 Task: Reply to email with the signature Alexandra Wilson with the subject Reminder for a survey response from softage.10@softage.net with the message Can you please provide me with the summary of the meeting? with BCC to softage.7@softage.net with an attached document Project_plan.docx
Action: Mouse moved to (1036, 471)
Screenshot: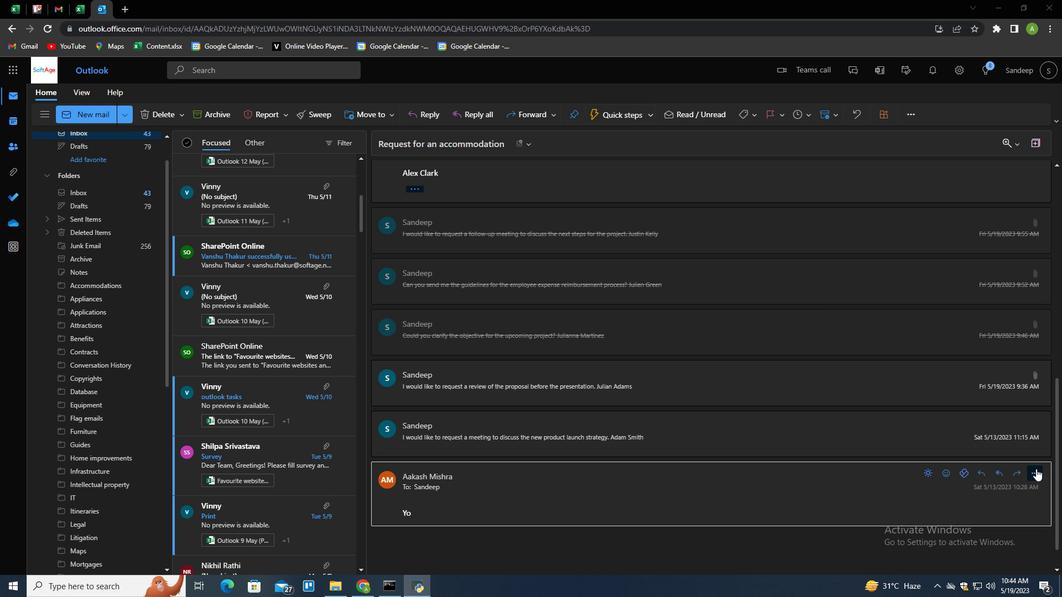 
Action: Mouse pressed left at (1036, 471)
Screenshot: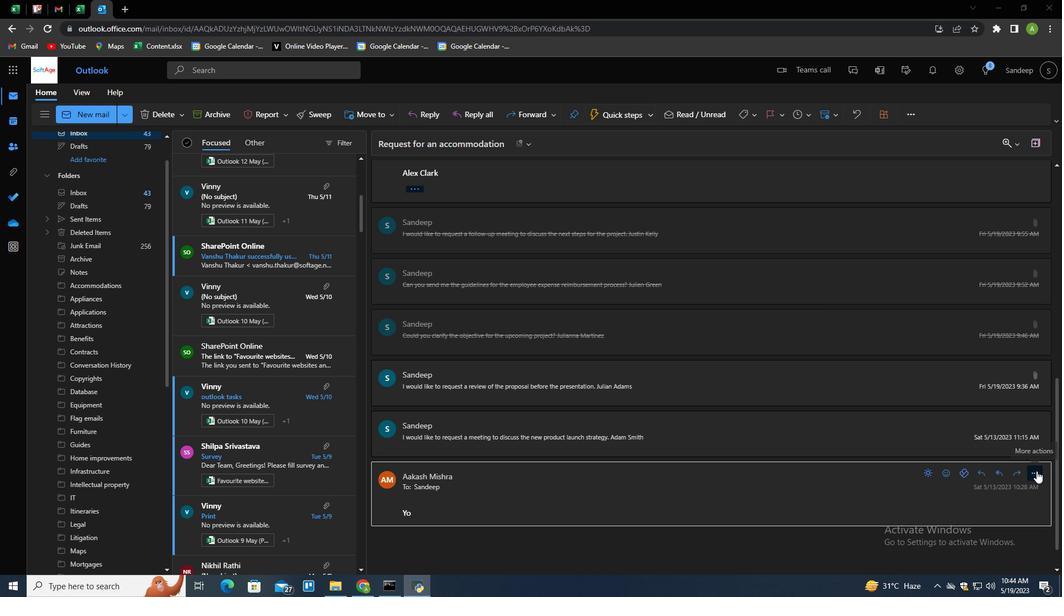 
Action: Mouse moved to (970, 130)
Screenshot: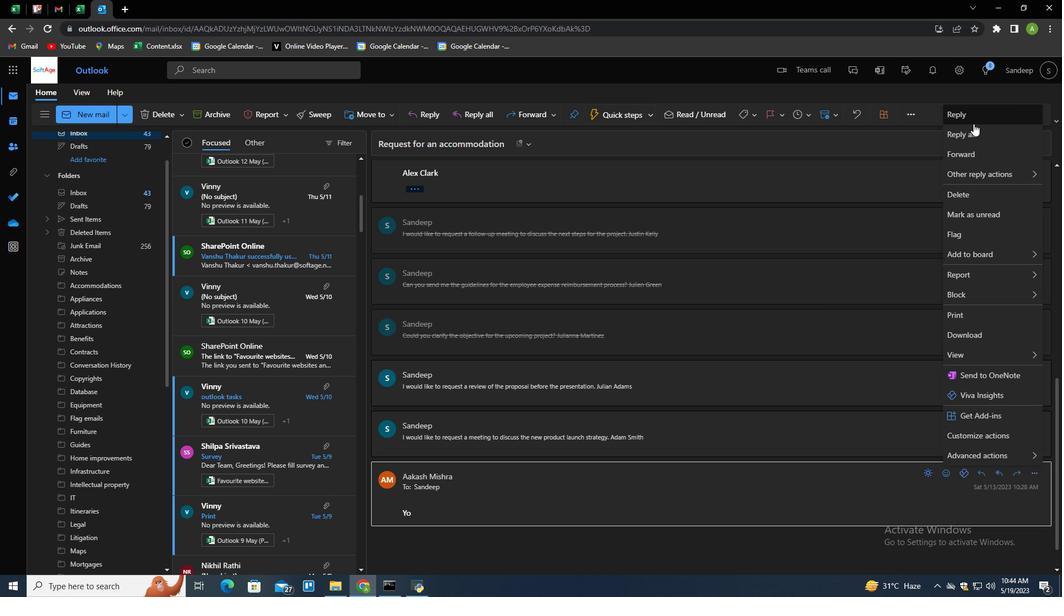 
Action: Mouse pressed left at (970, 130)
Screenshot: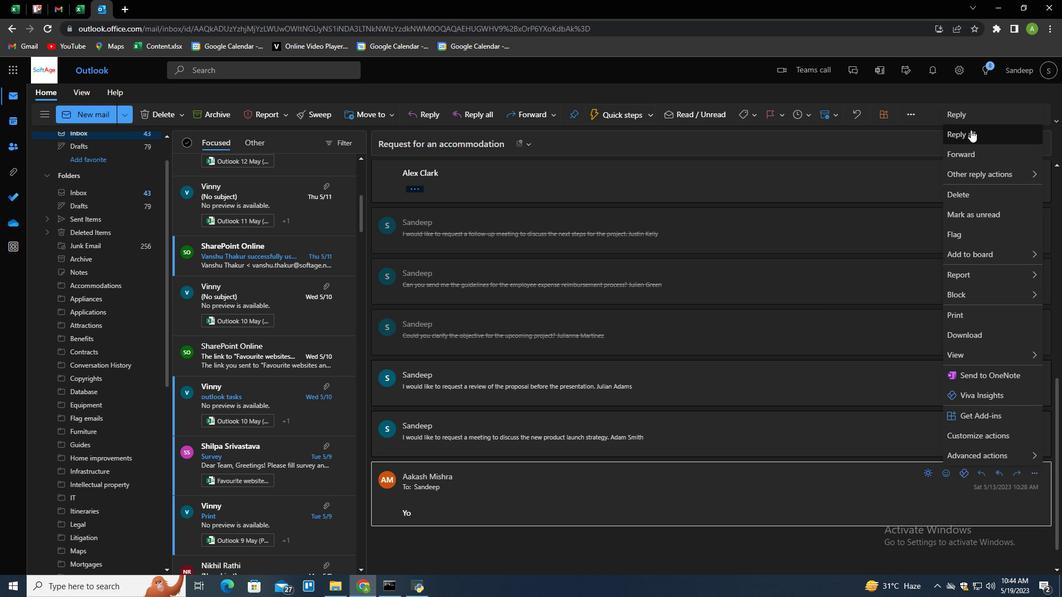 
Action: Mouse moved to (665, 385)
Screenshot: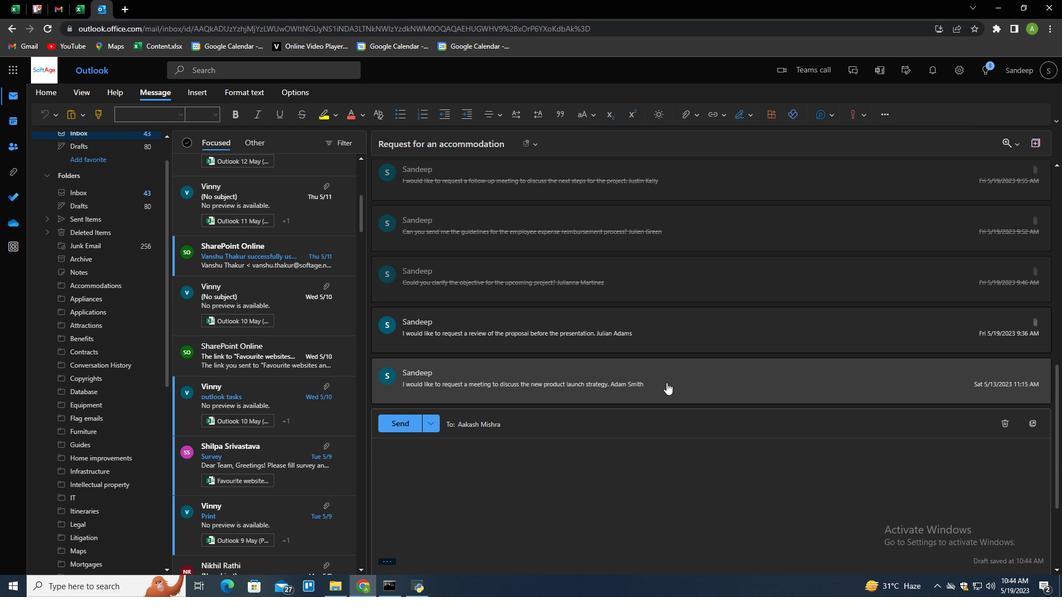 
Action: Mouse scrolled (665, 385) with delta (0, 0)
Screenshot: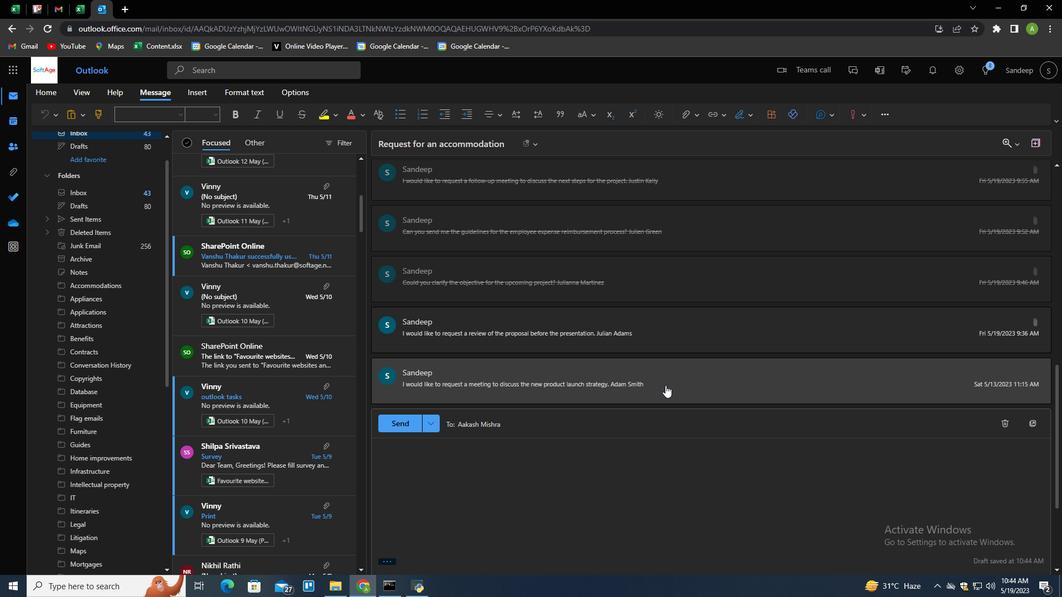 
Action: Mouse scrolled (665, 385) with delta (0, 0)
Screenshot: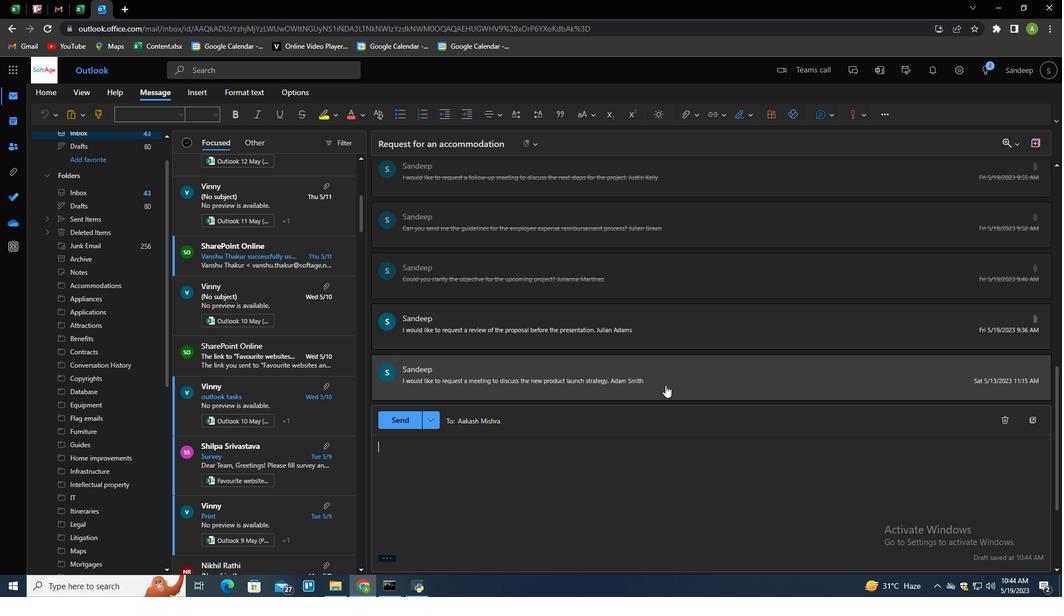 
Action: Mouse scrolled (665, 385) with delta (0, 0)
Screenshot: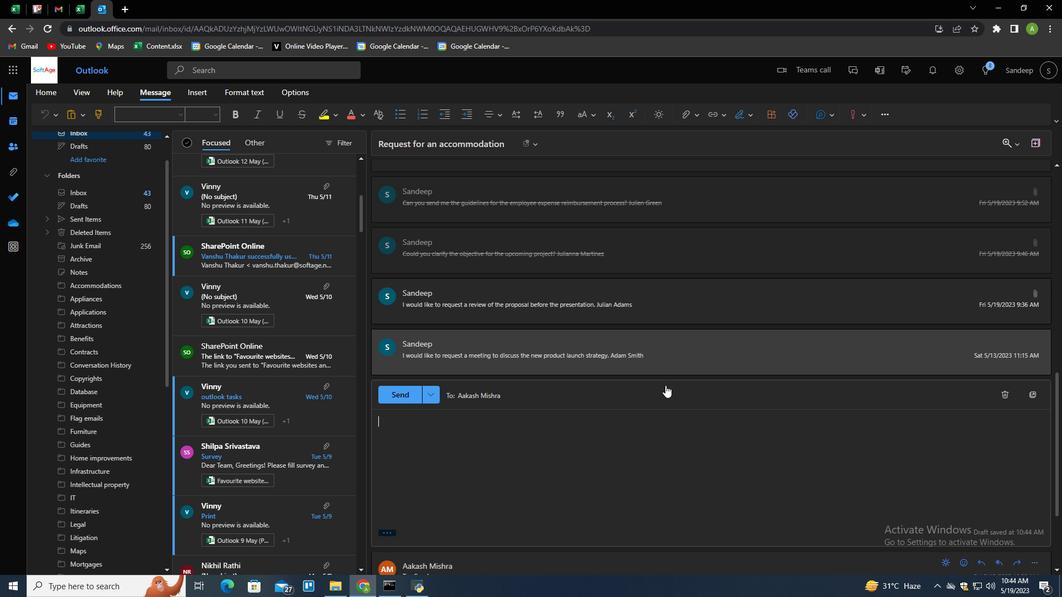 
Action: Mouse scrolled (665, 385) with delta (0, 0)
Screenshot: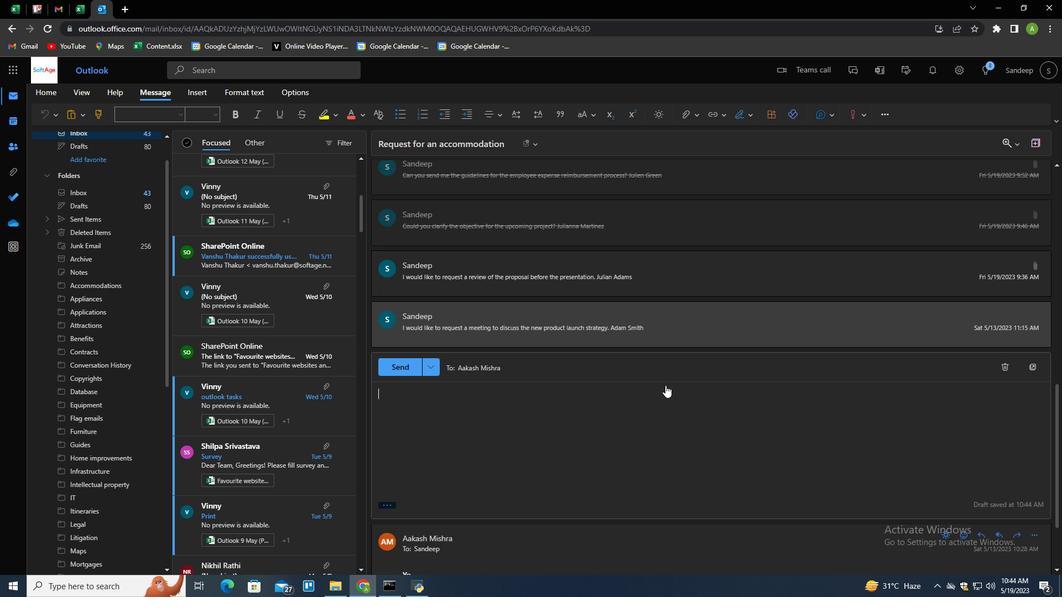 
Action: Mouse moved to (746, 112)
Screenshot: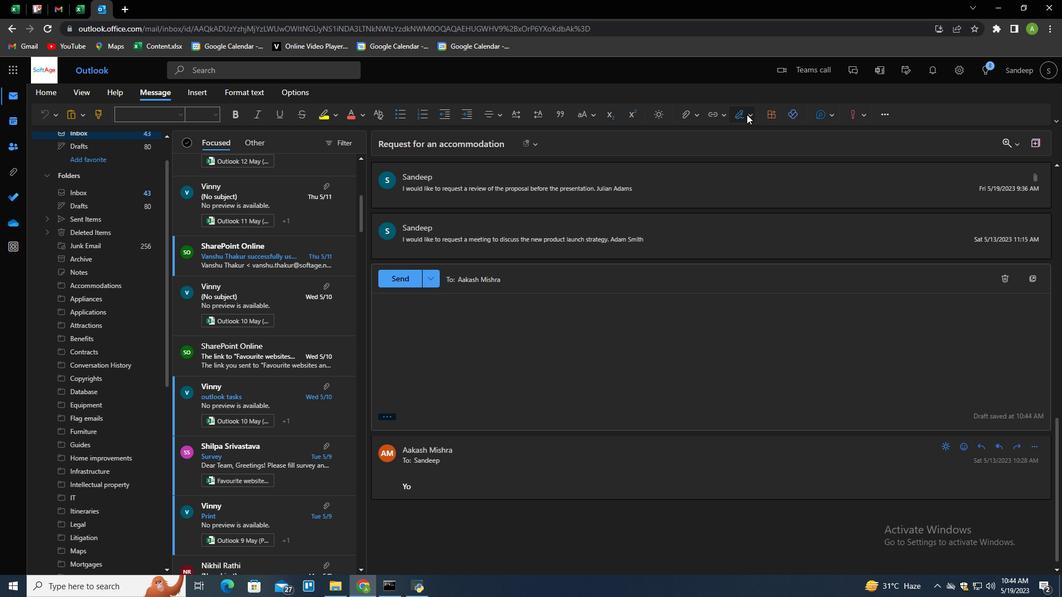 
Action: Mouse pressed left at (746, 112)
Screenshot: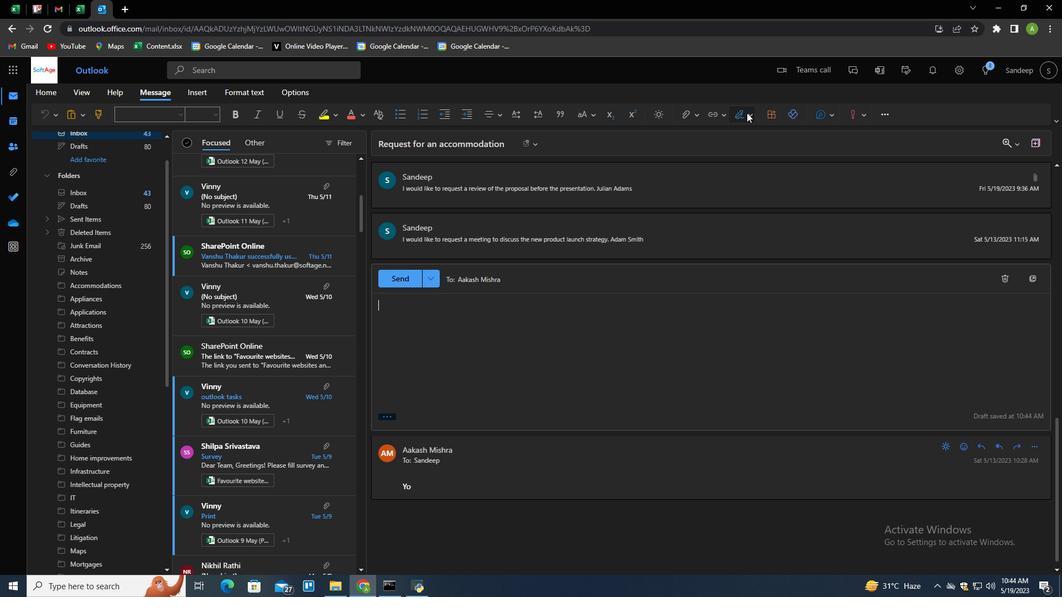 
Action: Mouse moved to (731, 156)
Screenshot: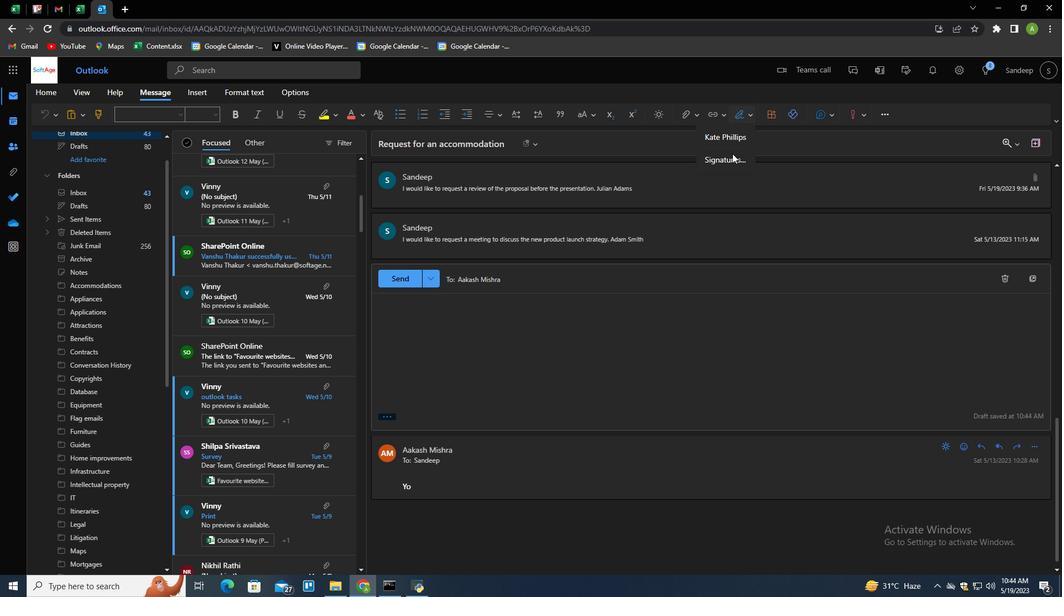 
Action: Mouse pressed left at (731, 156)
Screenshot: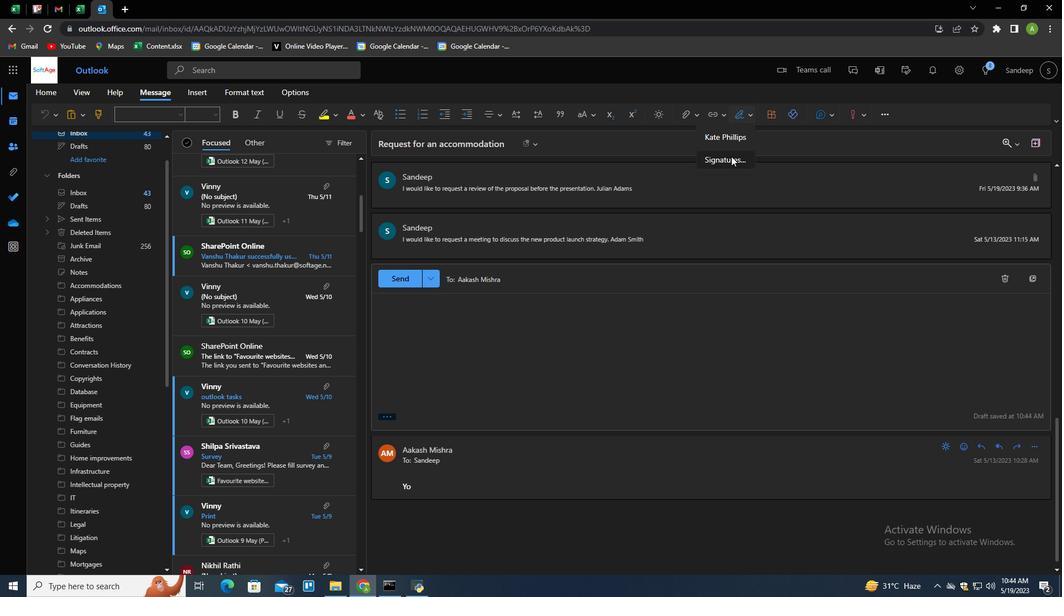 
Action: Mouse moved to (754, 201)
Screenshot: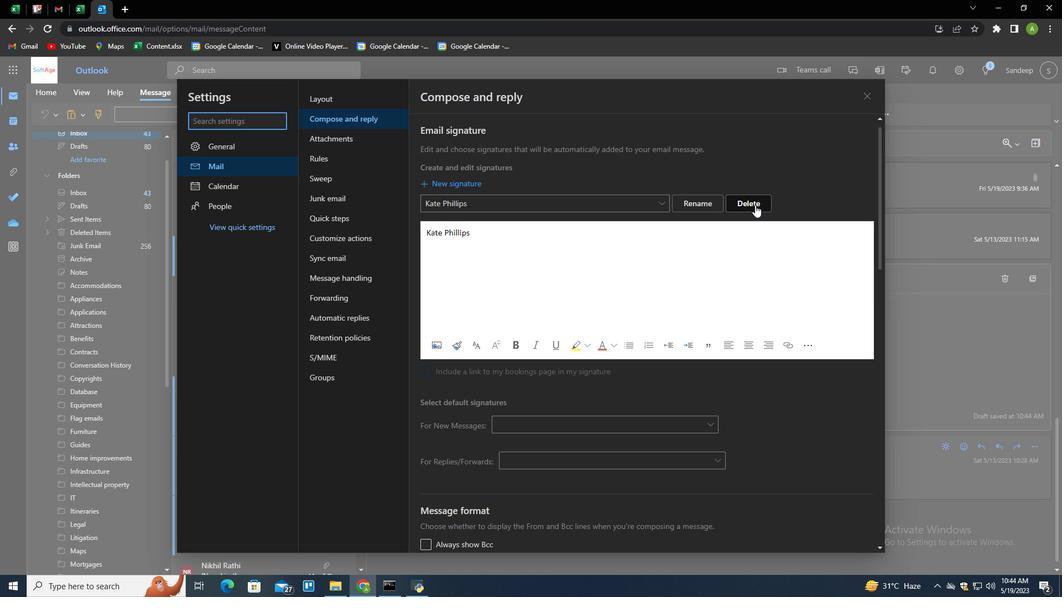 
Action: Mouse pressed left at (754, 201)
Screenshot: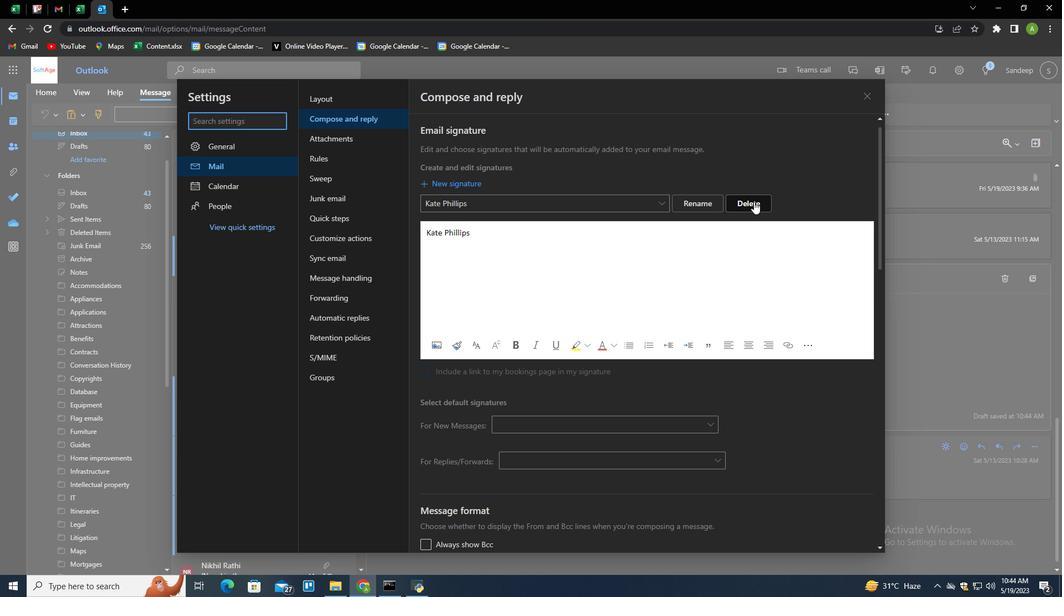 
Action: Mouse moved to (753, 201)
Screenshot: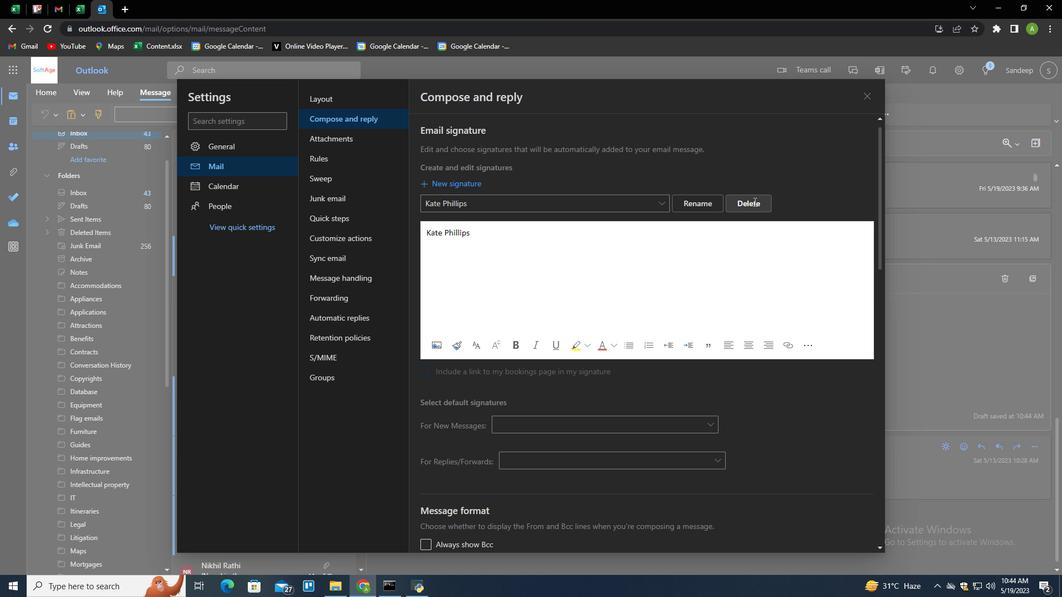 
Action: Mouse pressed left at (753, 201)
Screenshot: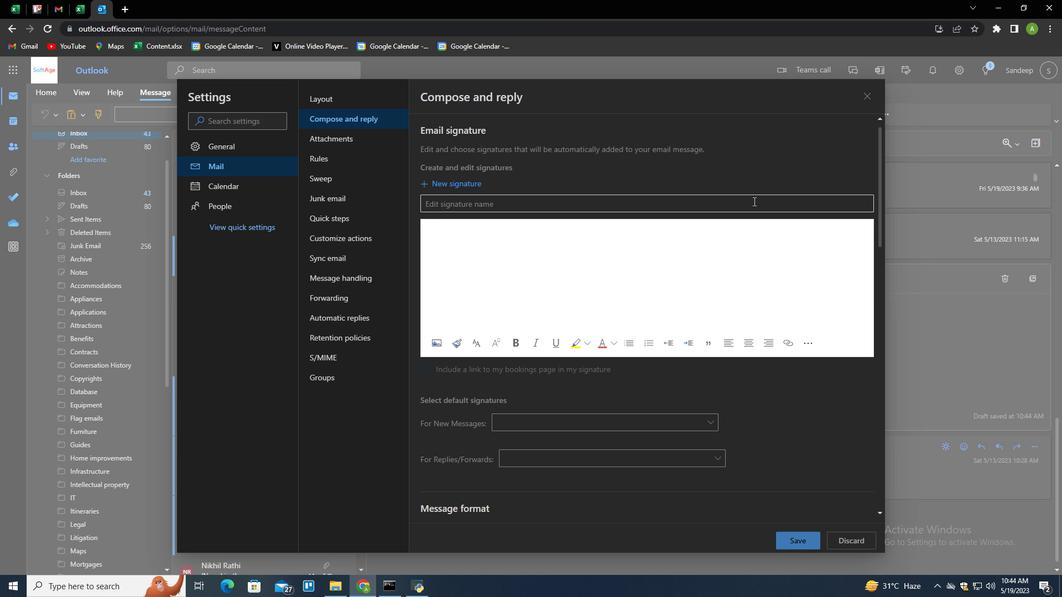 
Action: Mouse moved to (749, 203)
Screenshot: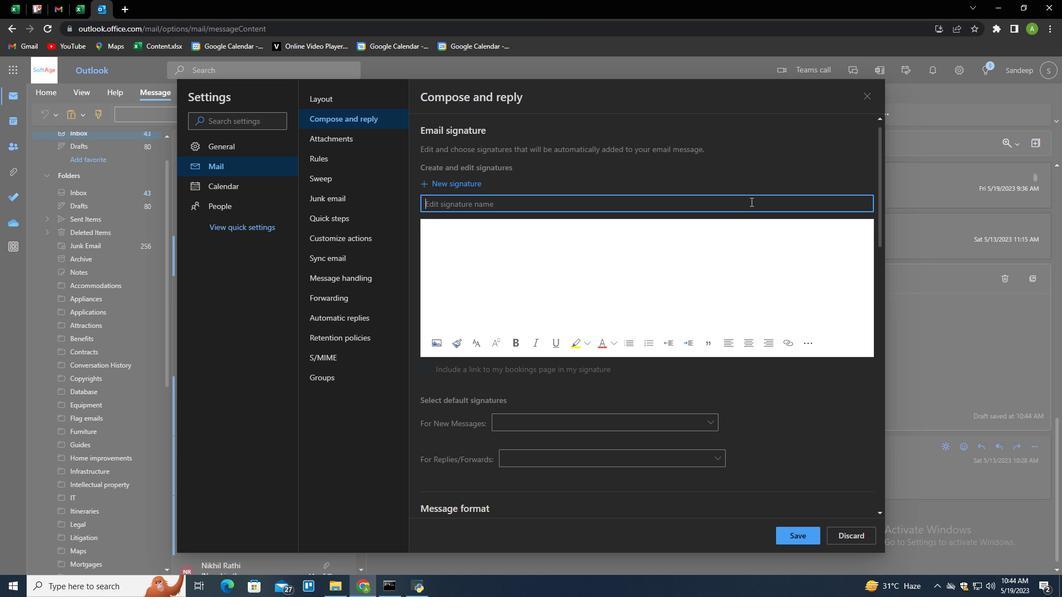 
Action: Key pressed <Key.shift><Key.caps_lock><Key.shift>a<Key.backspace><Key.shift><Key.caps_lock><Key.shift>Alexandra<Key.space><Key.shift>Wilson<Key.tab><Key.shift>Alexandre<Key.backspace>a<Key.space><Key.shift>Wilson
Screenshot: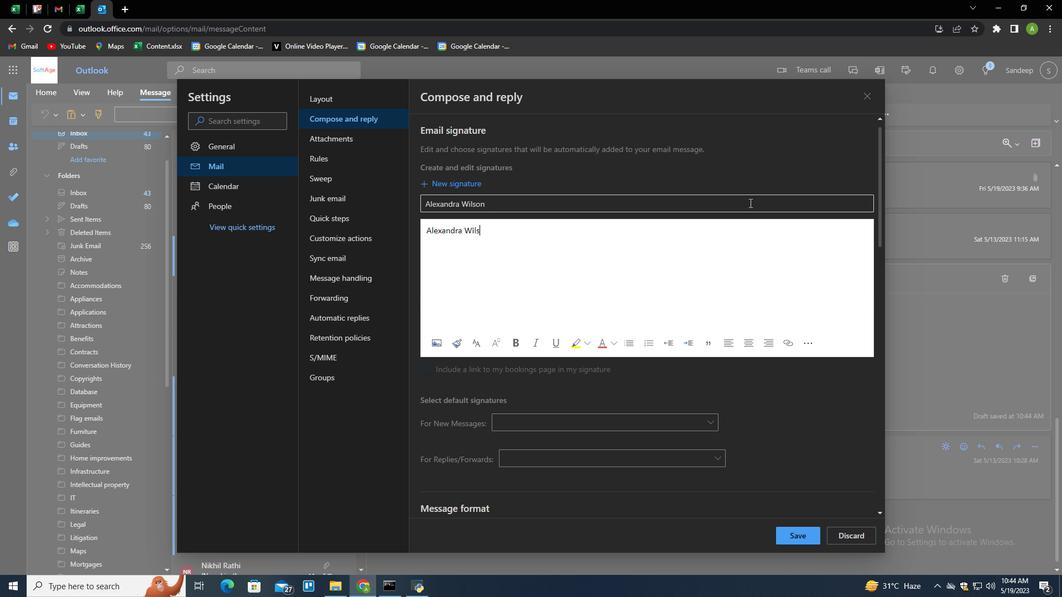 
Action: Mouse moved to (790, 527)
Screenshot: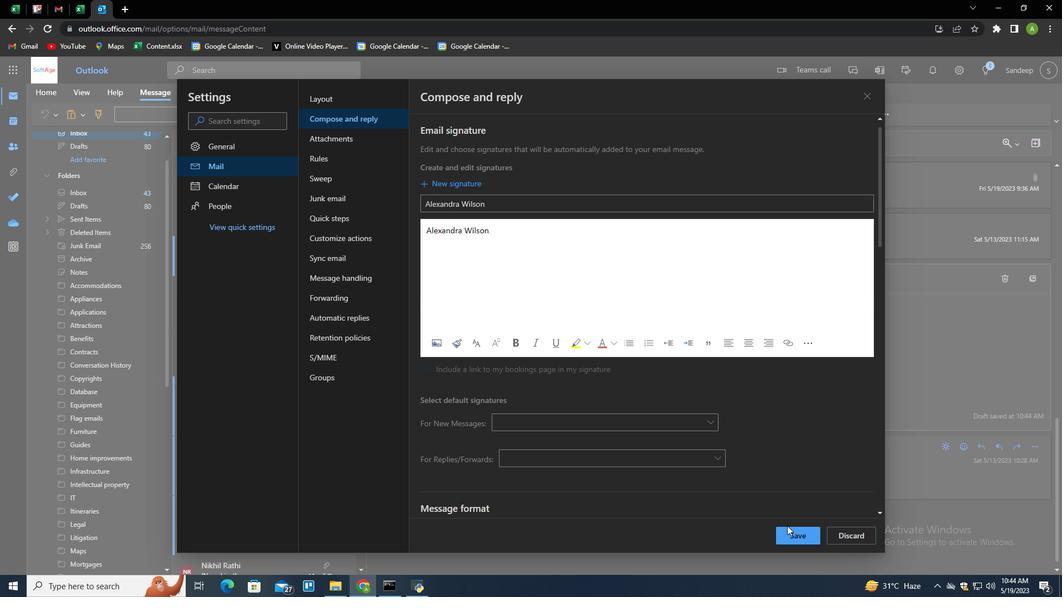 
Action: Mouse pressed left at (790, 527)
Screenshot: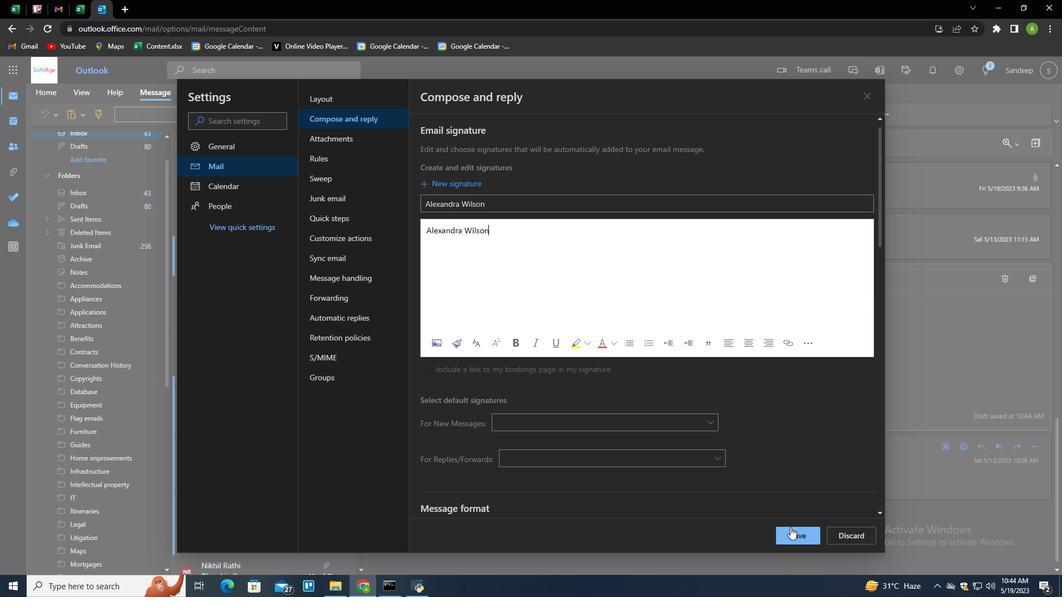 
Action: Mouse moved to (994, 295)
Screenshot: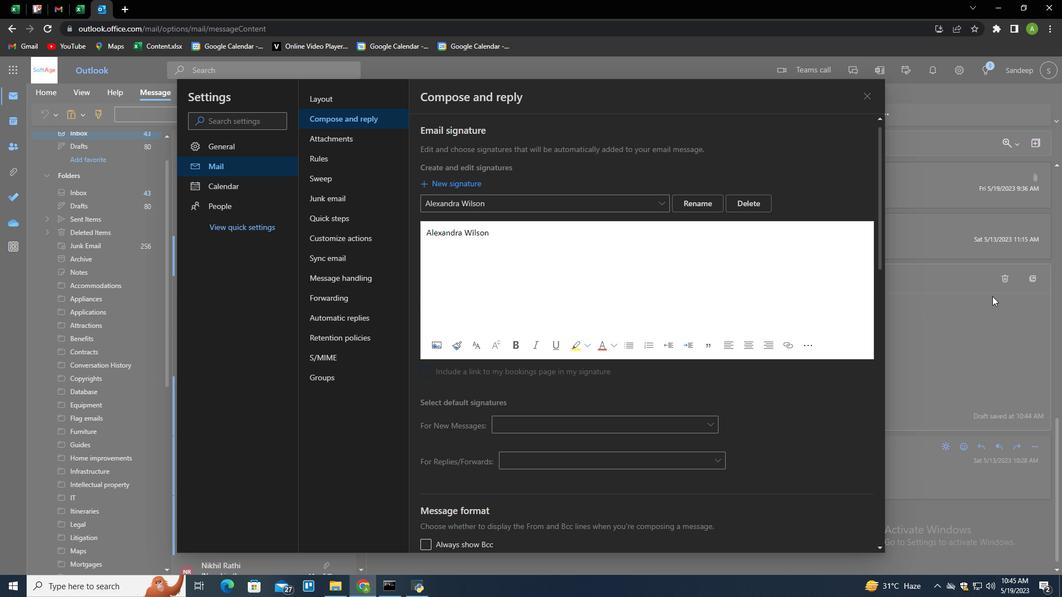 
Action: Mouse pressed left at (994, 295)
Screenshot: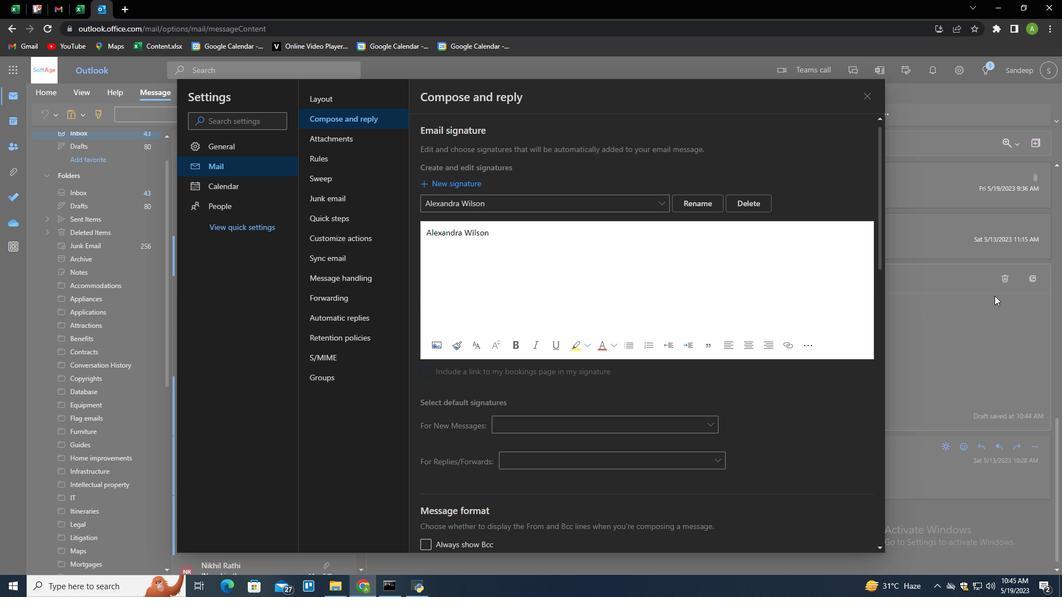 
Action: Mouse moved to (388, 416)
Screenshot: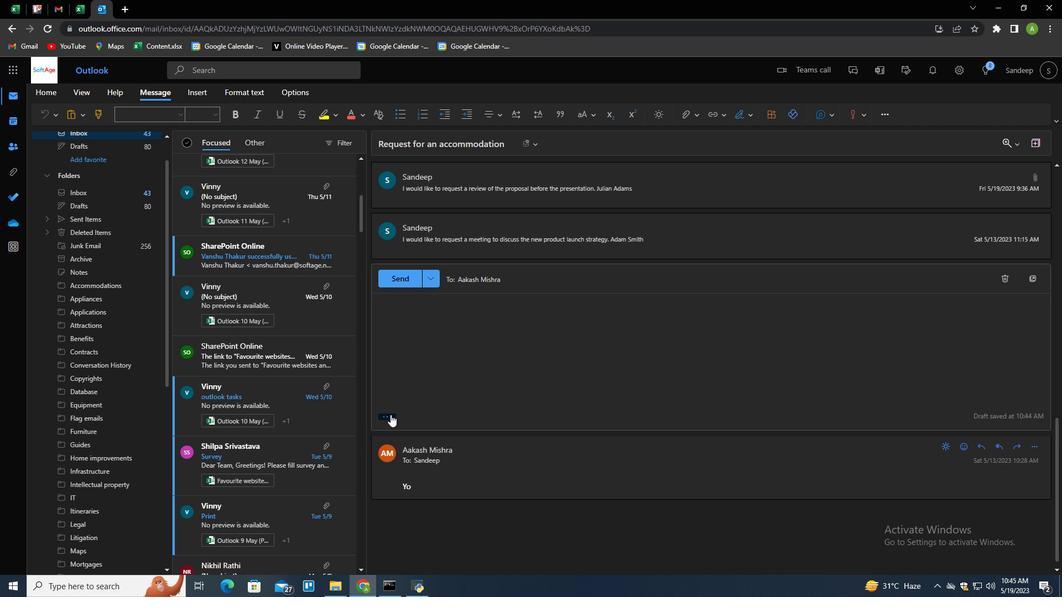
Action: Mouse pressed left at (388, 416)
Screenshot: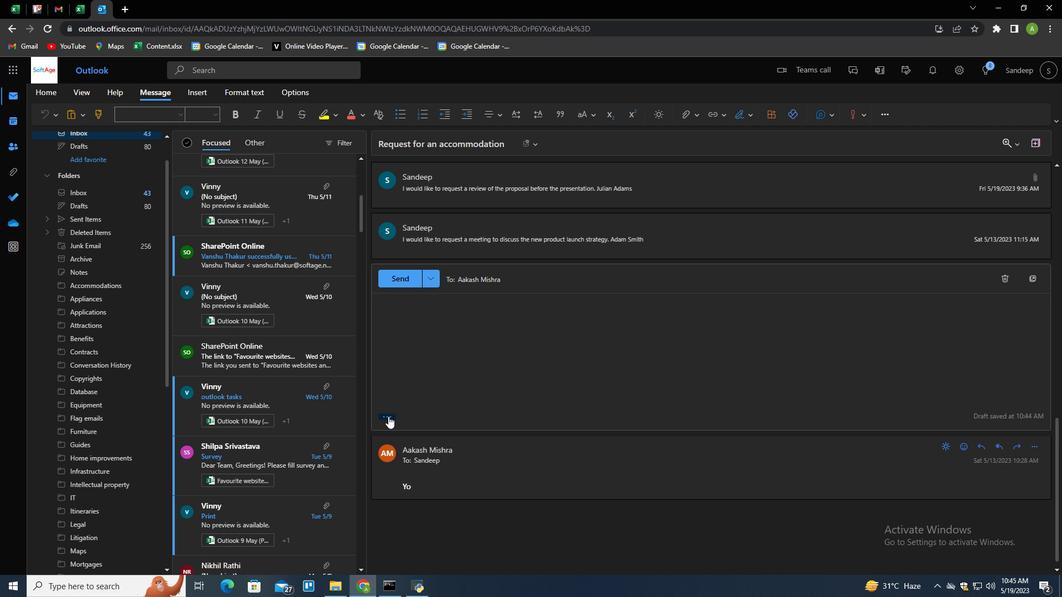
Action: Mouse moved to (745, 117)
Screenshot: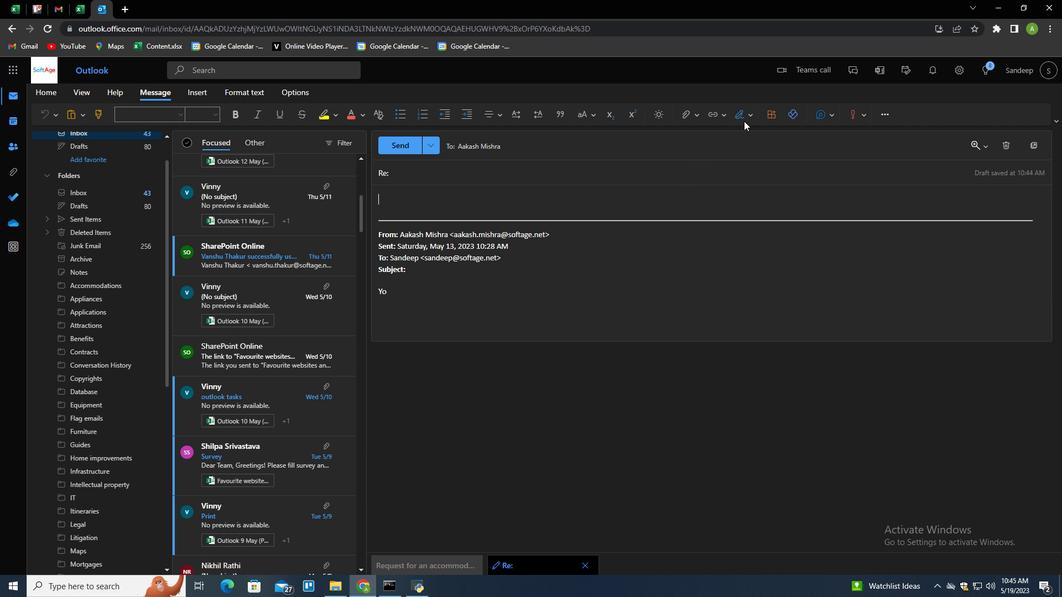 
Action: Mouse pressed left at (745, 117)
Screenshot: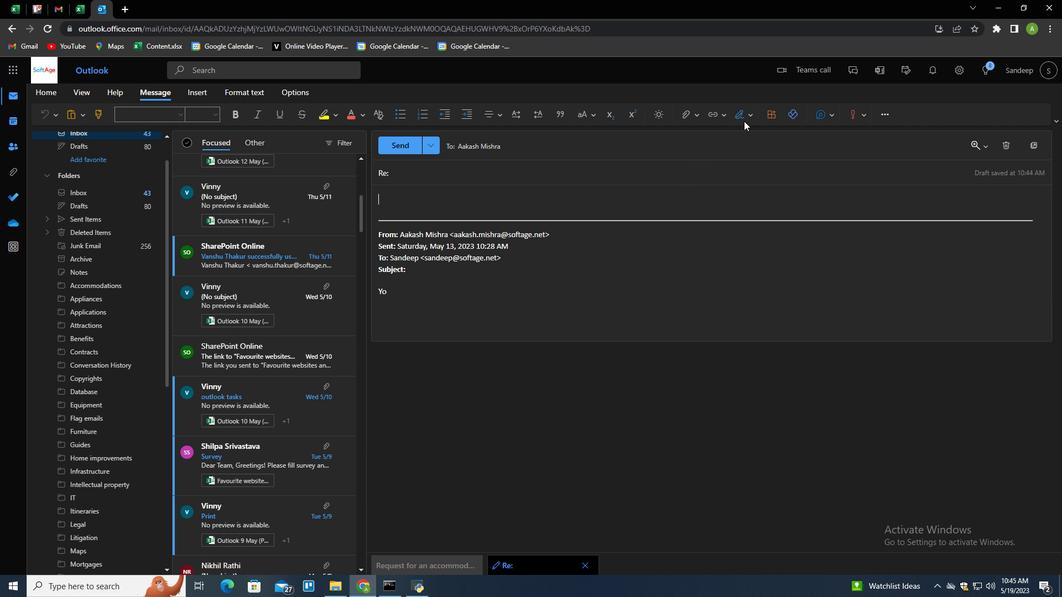 
Action: Mouse moved to (733, 136)
Screenshot: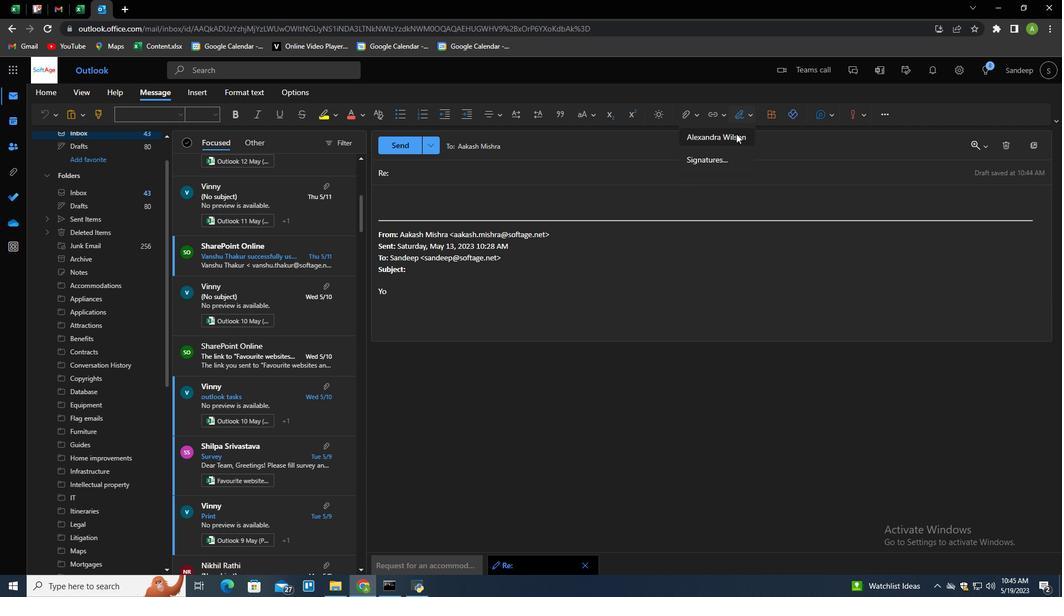 
Action: Mouse pressed left at (733, 136)
Screenshot: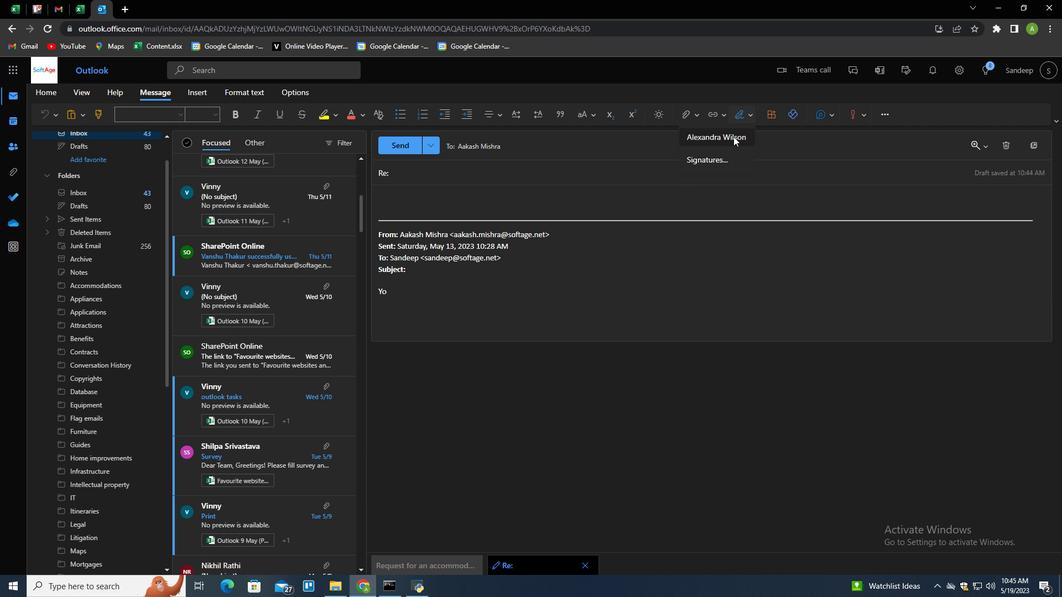 
Action: Mouse moved to (501, 201)
Screenshot: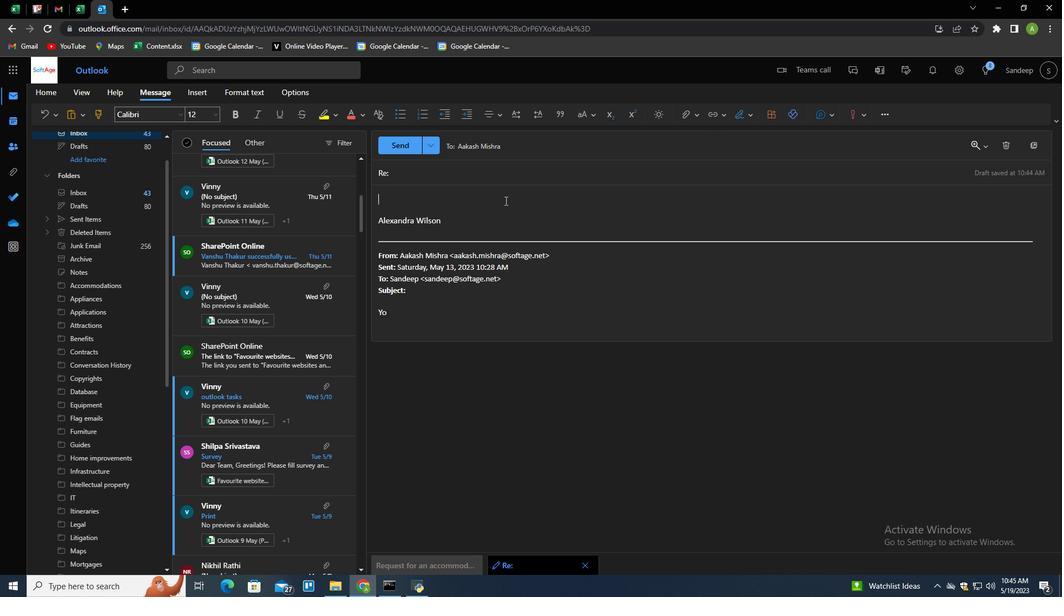 
Action: Mouse scrolled (501, 202) with delta (0, 0)
Screenshot: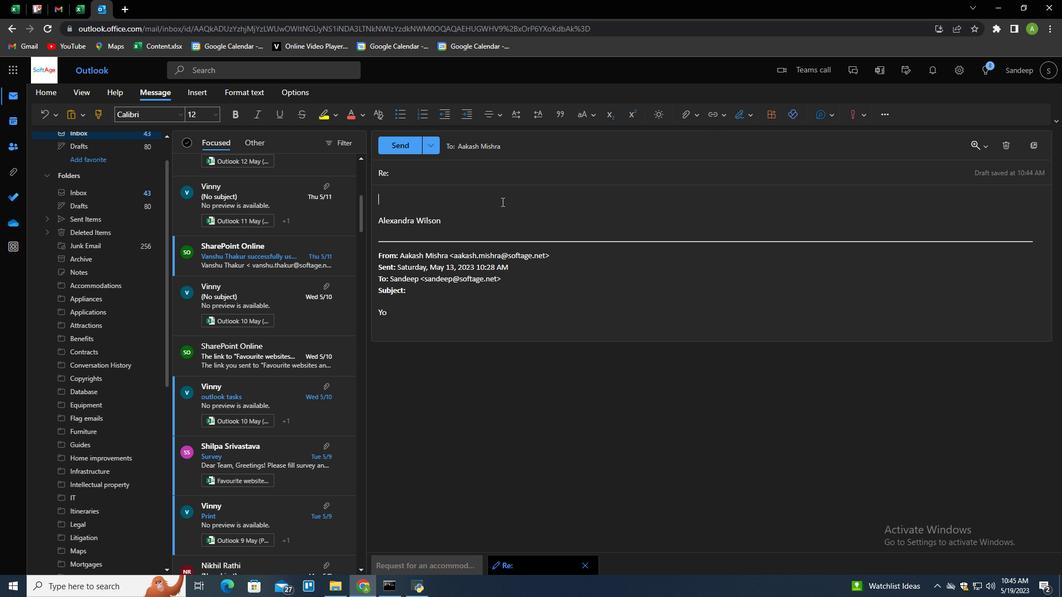 
Action: Mouse scrolled (501, 202) with delta (0, 0)
Screenshot: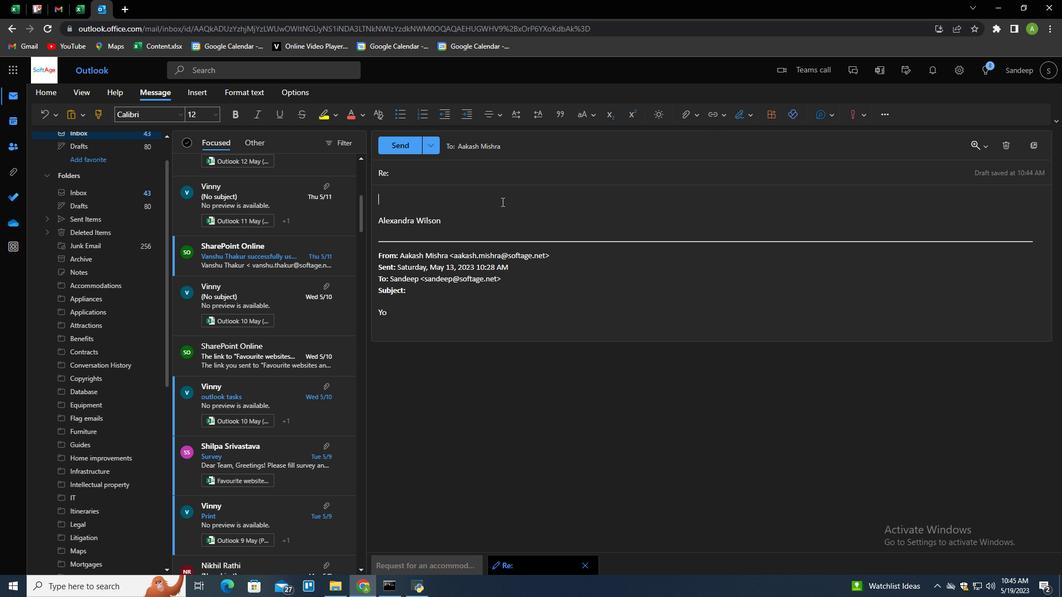 
Action: Mouse moved to (429, 176)
Screenshot: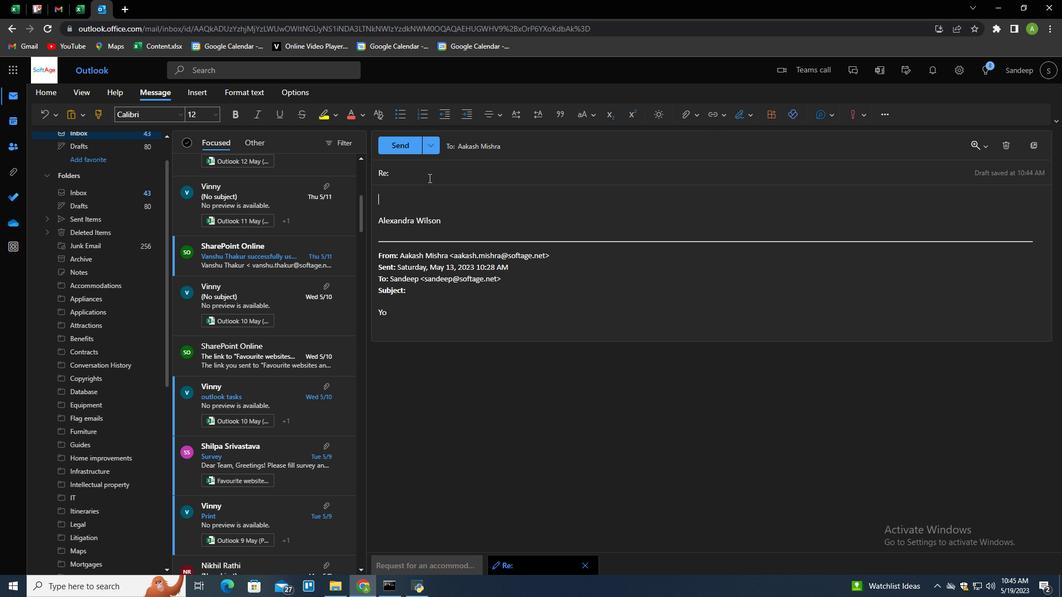 
Action: Mouse pressed left at (429, 176)
Screenshot: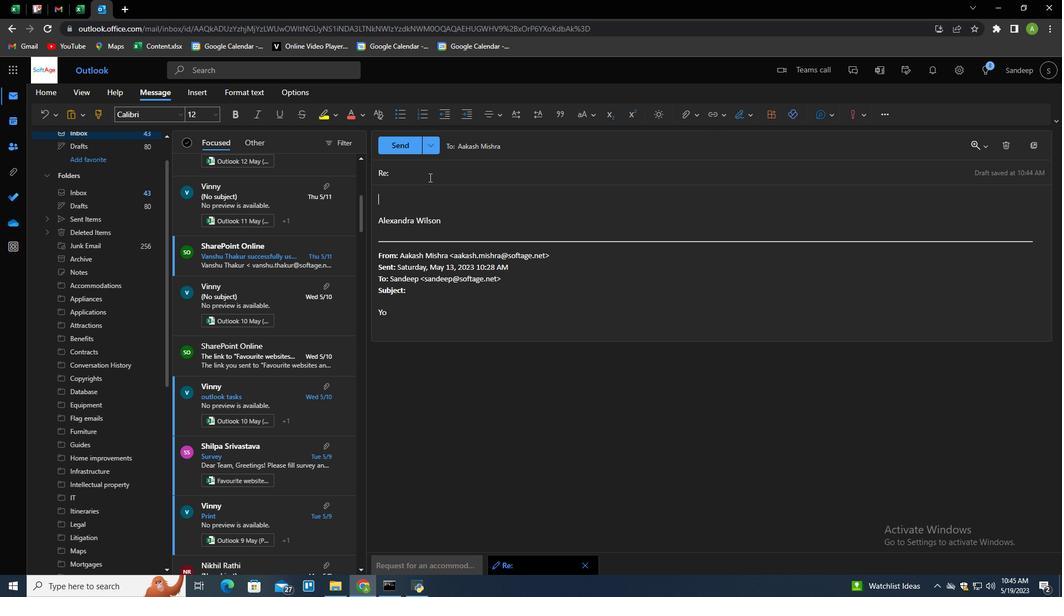 
Action: Key pressed <Key.shift>Reminder<Key.space>for<Key.space>a<Key.space>sr<Key.backspace>urvey<Key.space>response<Key.space><Key.tab><Key.shift>Can<Key.space>you<Key.space>l<Key.backspace>please<Key.space>peovid<Key.backspace><Key.backspace><Key.backspace><Key.backspace><Key.backspace>rovide<Key.space>me<Key.space>with<Key.space>the<Key.space>summary<Key.space>of<Key.space>the<Key.space>meeting<Key.shift>?
Screenshot: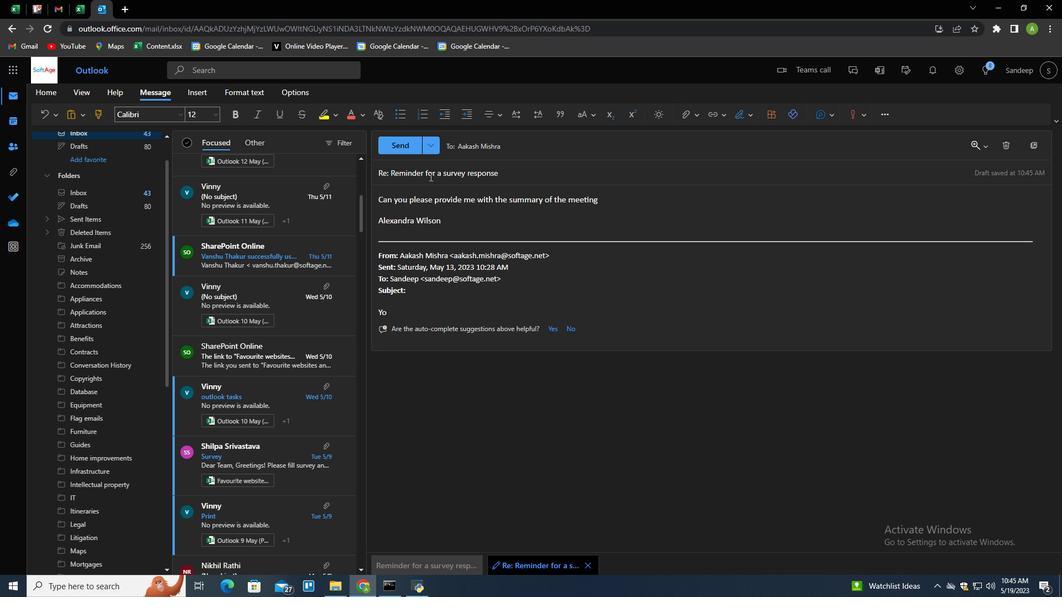 
Action: Mouse moved to (515, 142)
Screenshot: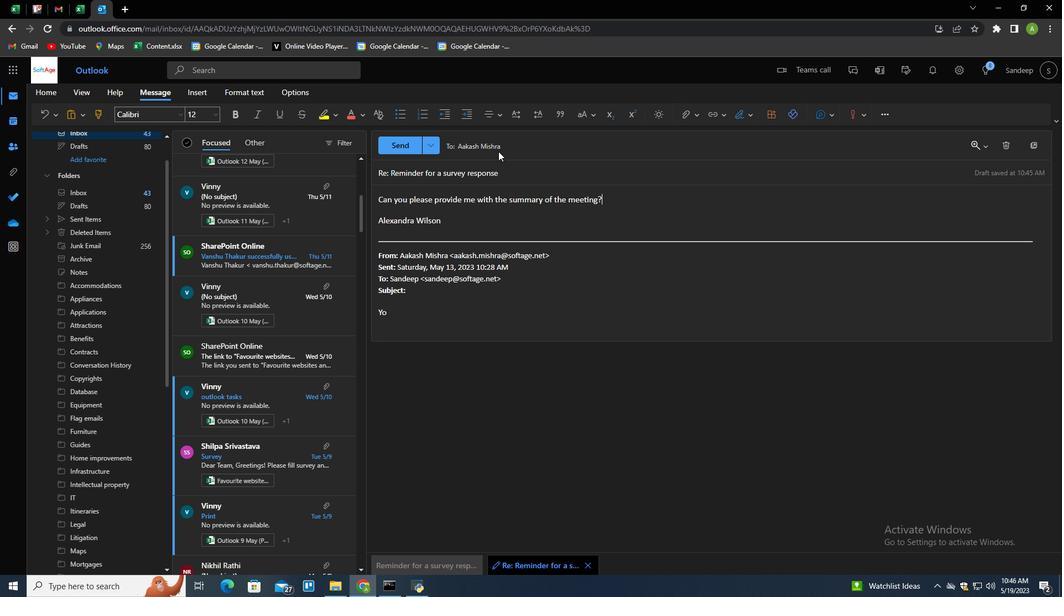 
Action: Mouse pressed left at (515, 142)
Screenshot: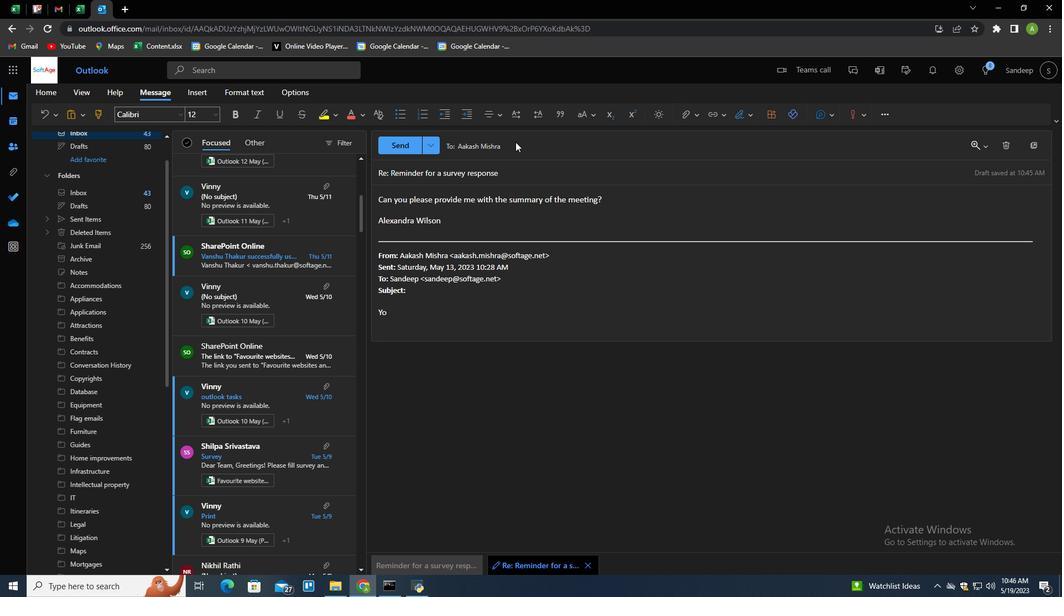 
Action: Mouse moved to (1028, 174)
Screenshot: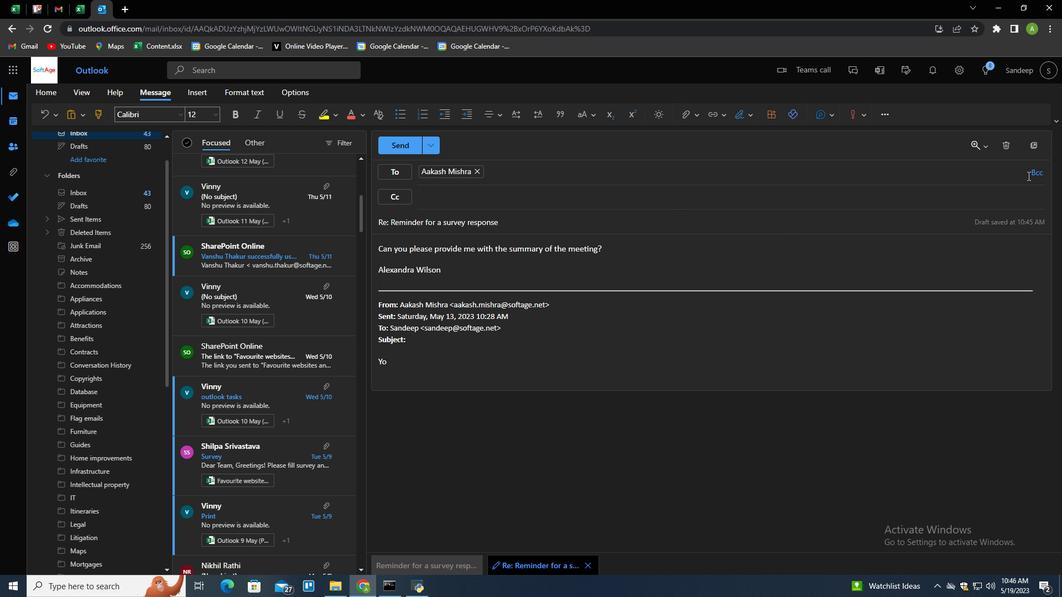 
Action: Mouse pressed left at (1028, 174)
Screenshot: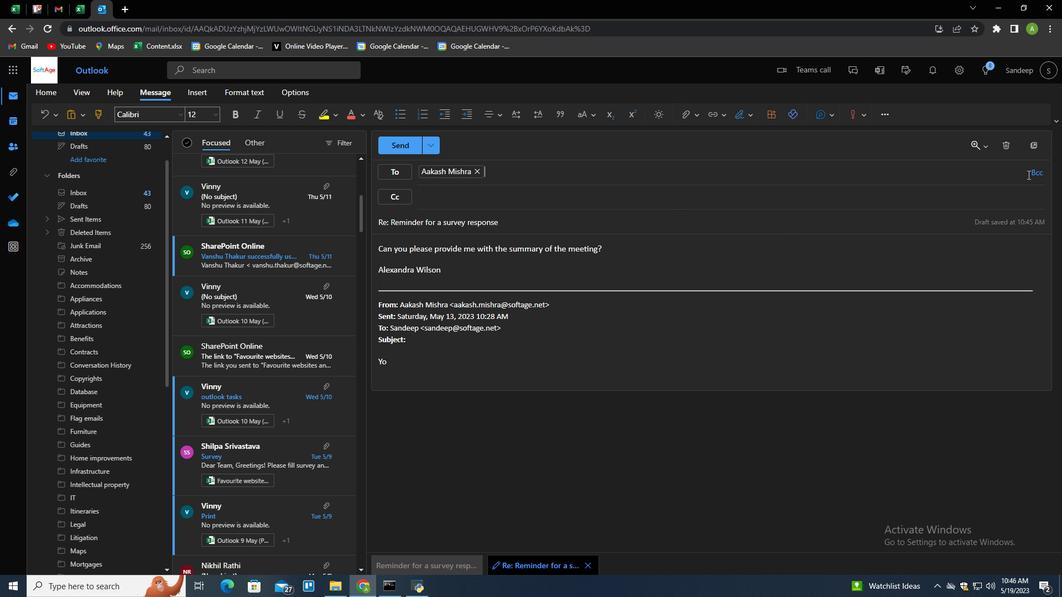 
Action: Mouse moved to (1022, 202)
Screenshot: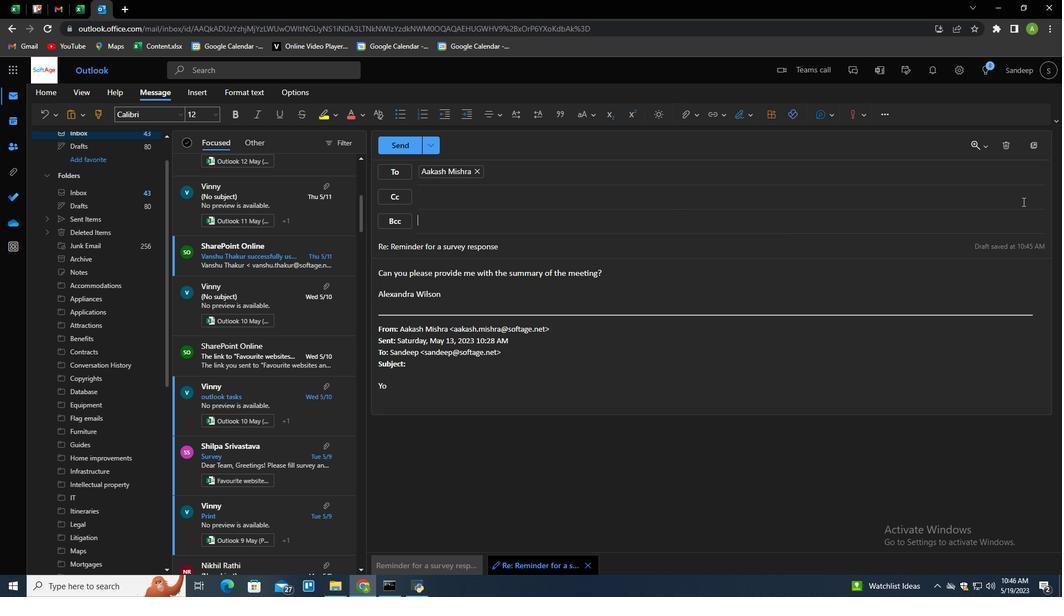 
Action: Mouse pressed left at (1022, 202)
Screenshot: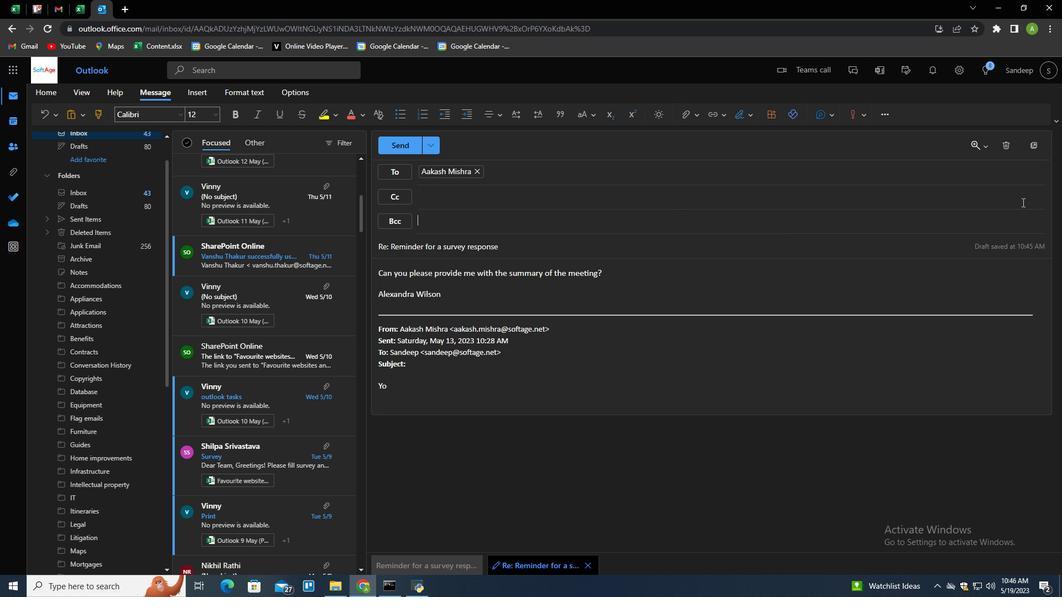 
Action: Mouse moved to (1021, 218)
Screenshot: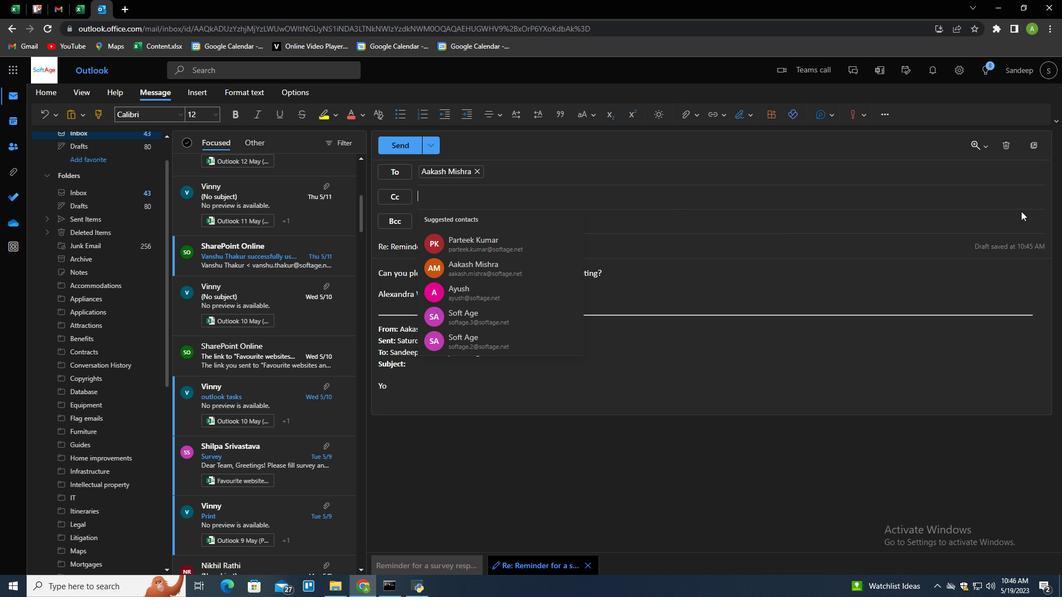 
Action: Mouse pressed left at (1021, 218)
Screenshot: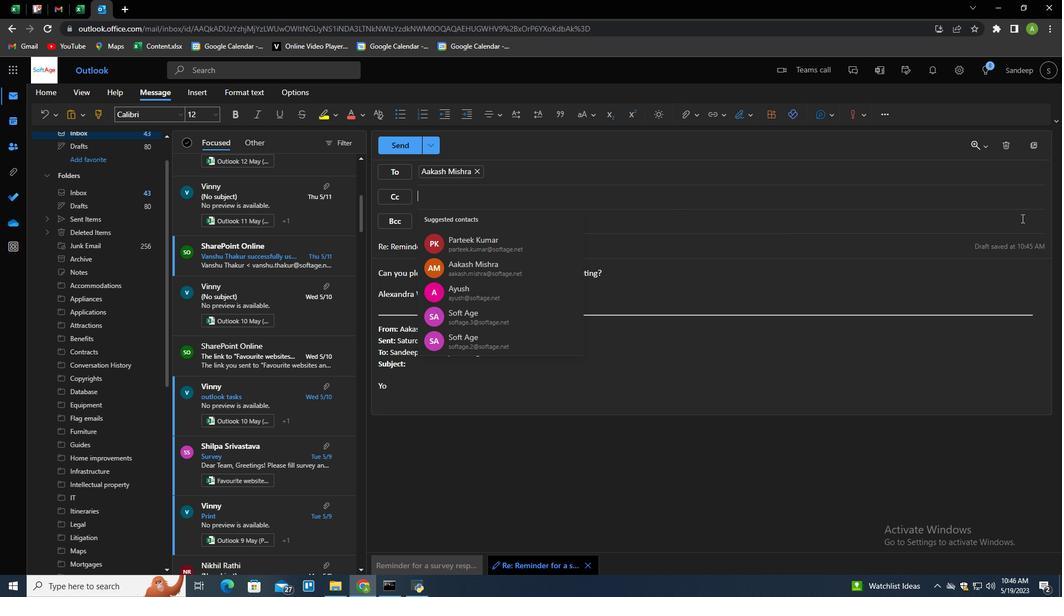 
Action: Key pressed softage.7<Key.shift>@softage.net<Key.enter>
Screenshot: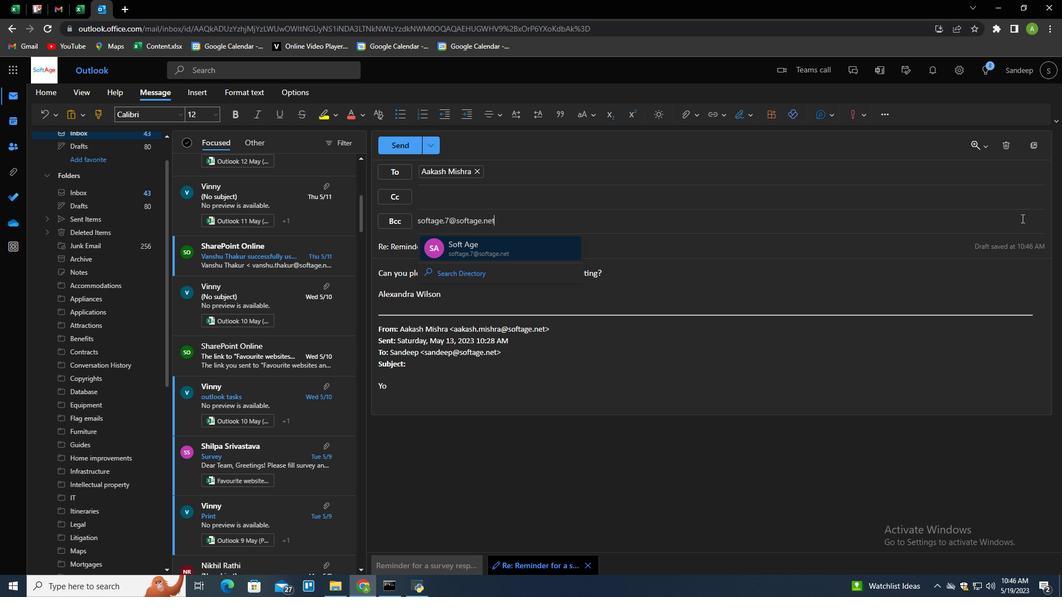 
Action: Mouse moved to (695, 117)
Screenshot: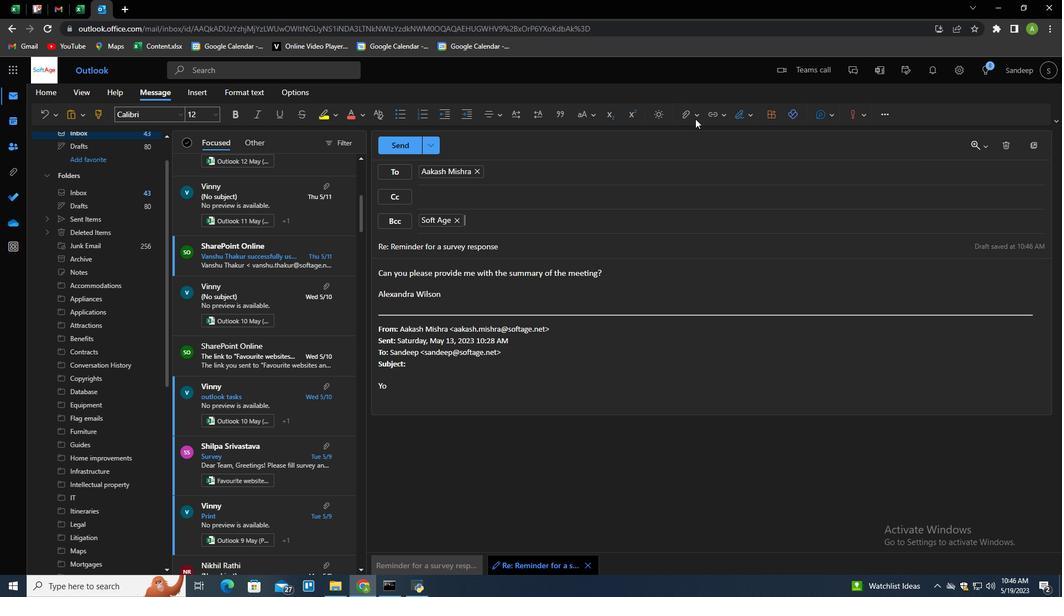 
Action: Mouse pressed left at (695, 117)
Screenshot: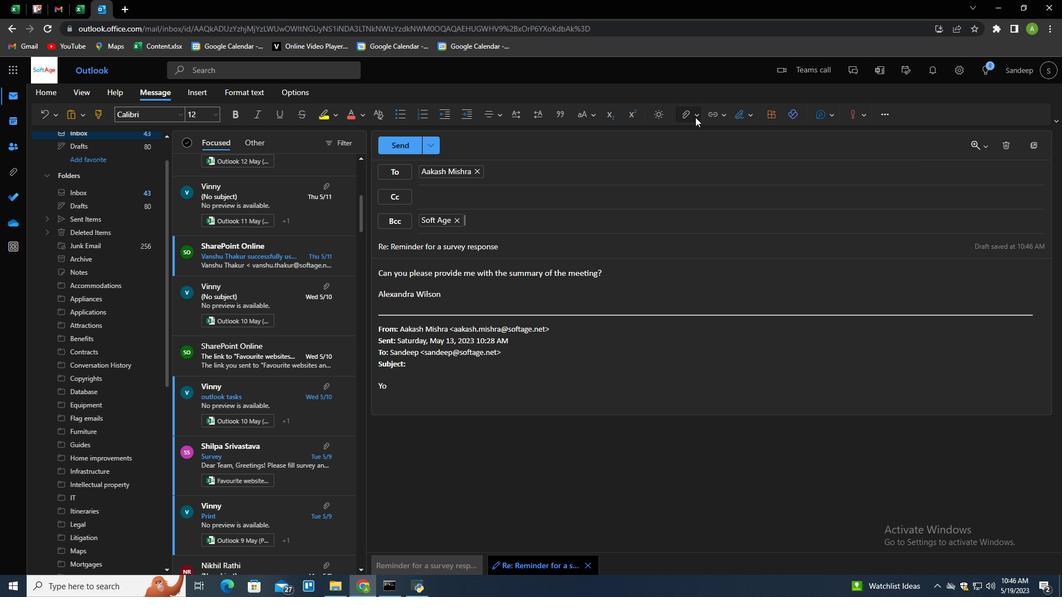 
Action: Mouse moved to (648, 135)
Screenshot: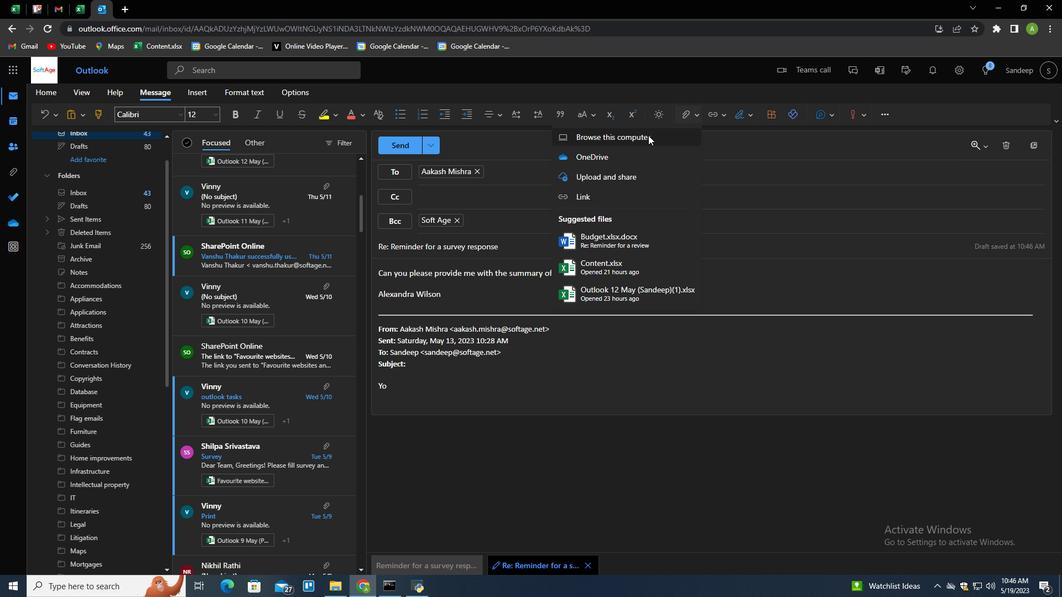 
Action: Mouse pressed left at (648, 135)
Screenshot: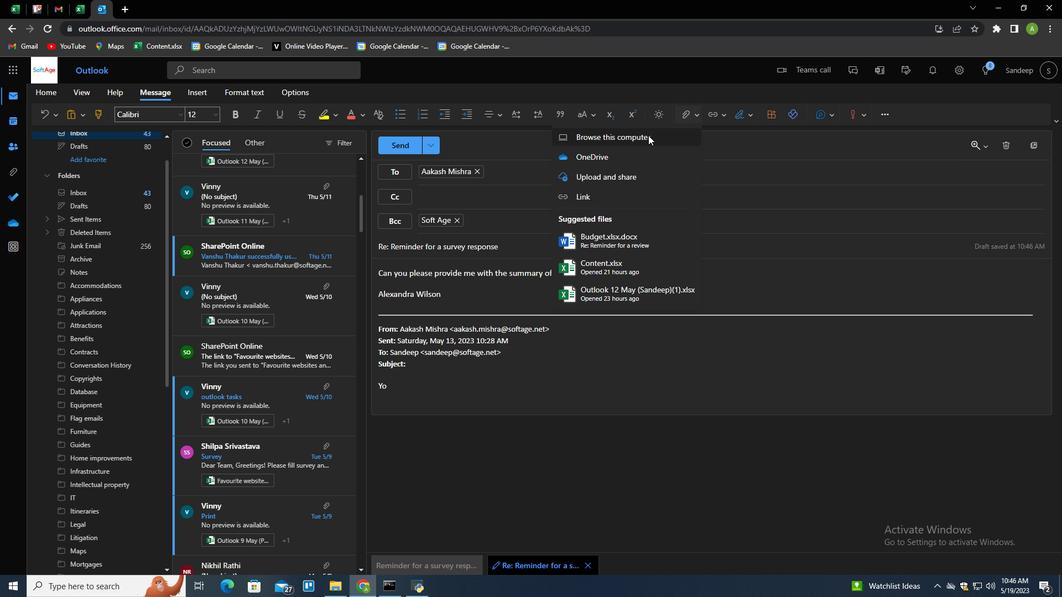 
Action: Mouse moved to (186, 123)
Screenshot: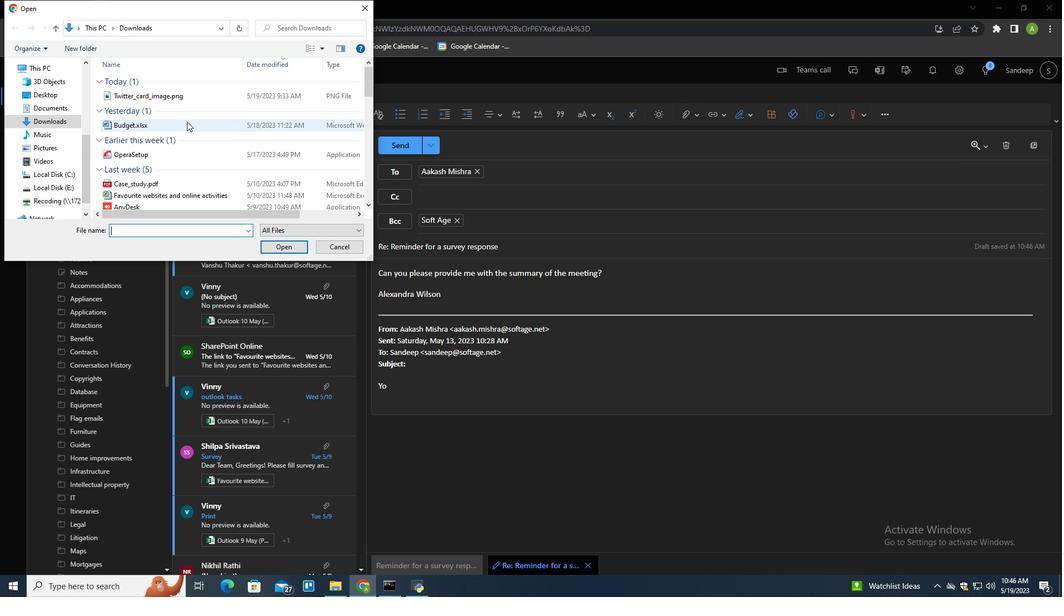 
Action: Mouse pressed left at (186, 123)
Screenshot: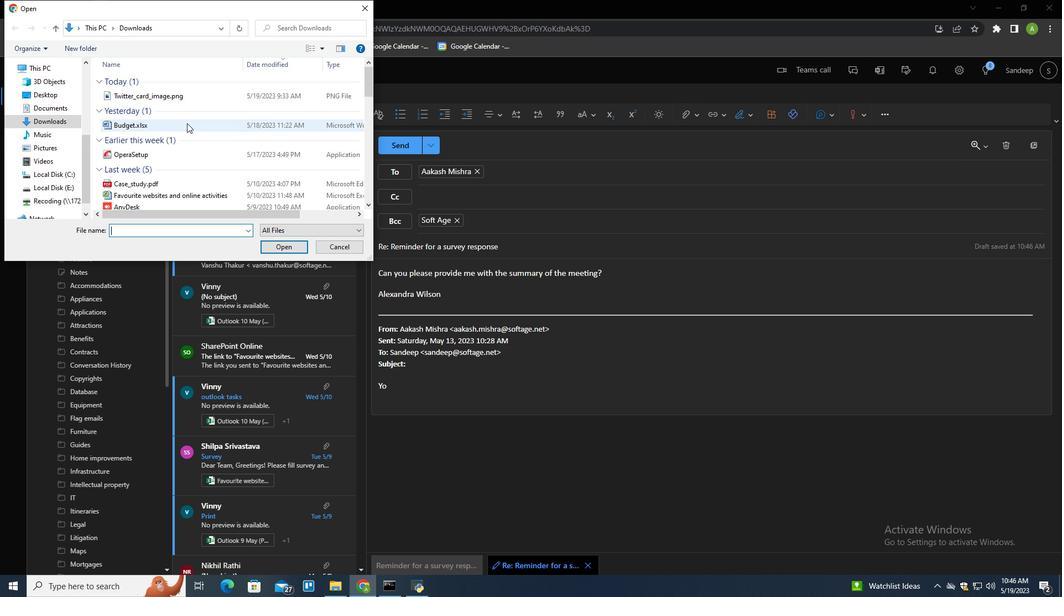 
Action: Mouse moved to (184, 125)
Screenshot: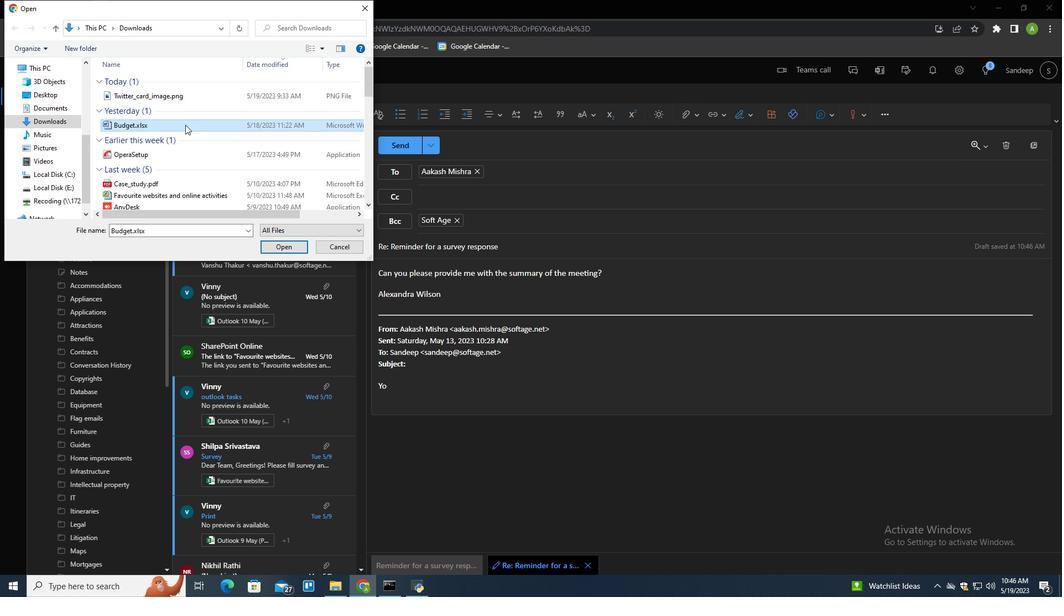 
Action: Key pressed <Key.f2><Key.shift>Project<Key.shift>_plan.docx
Screenshot: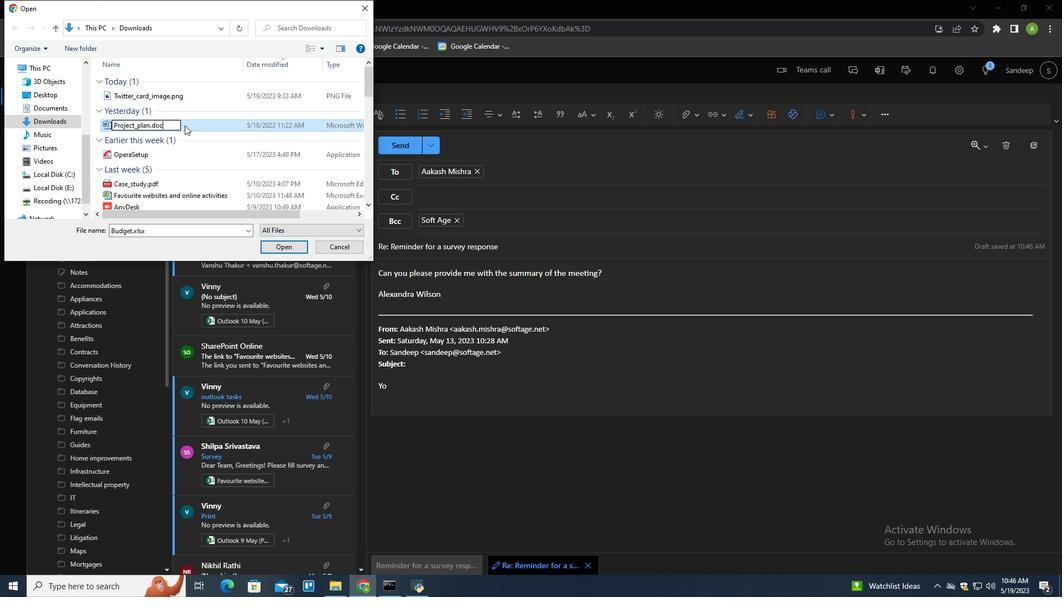 
Action: Mouse pressed left at (184, 125)
Screenshot: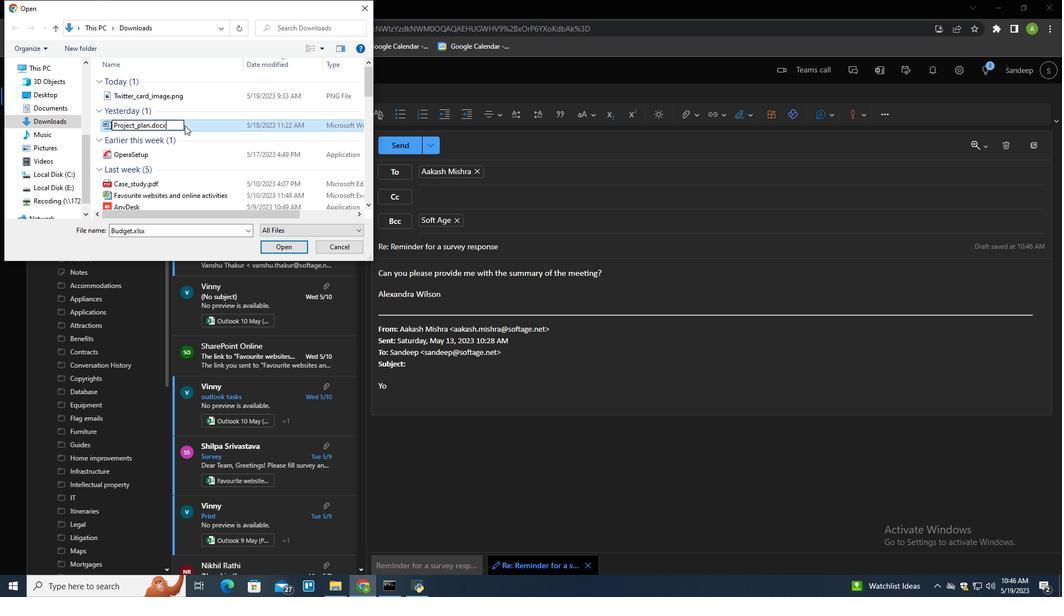 
Action: Mouse moved to (274, 250)
Screenshot: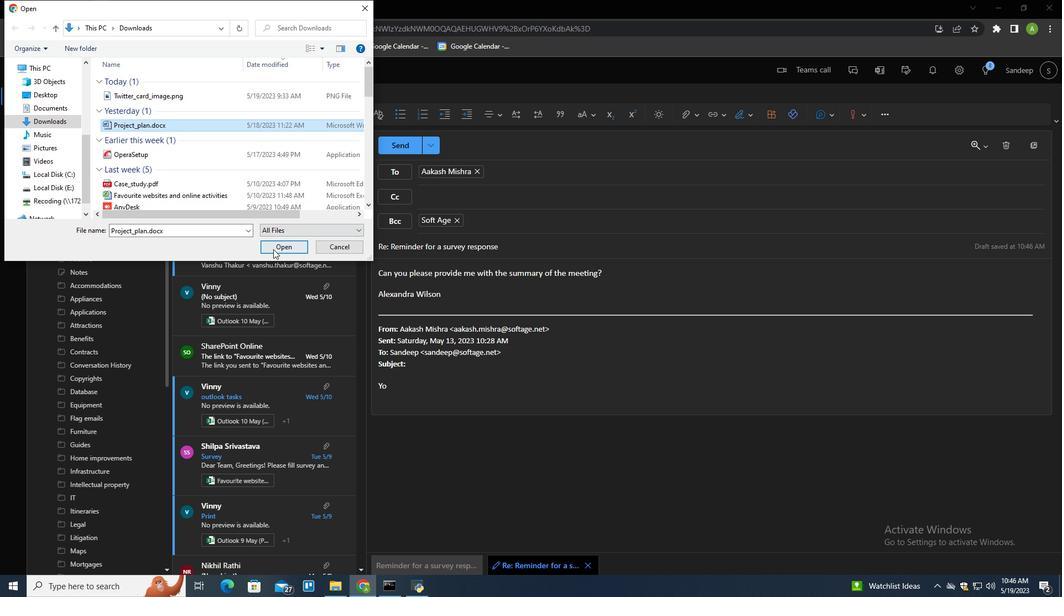 
Action: Mouse pressed left at (274, 250)
Screenshot: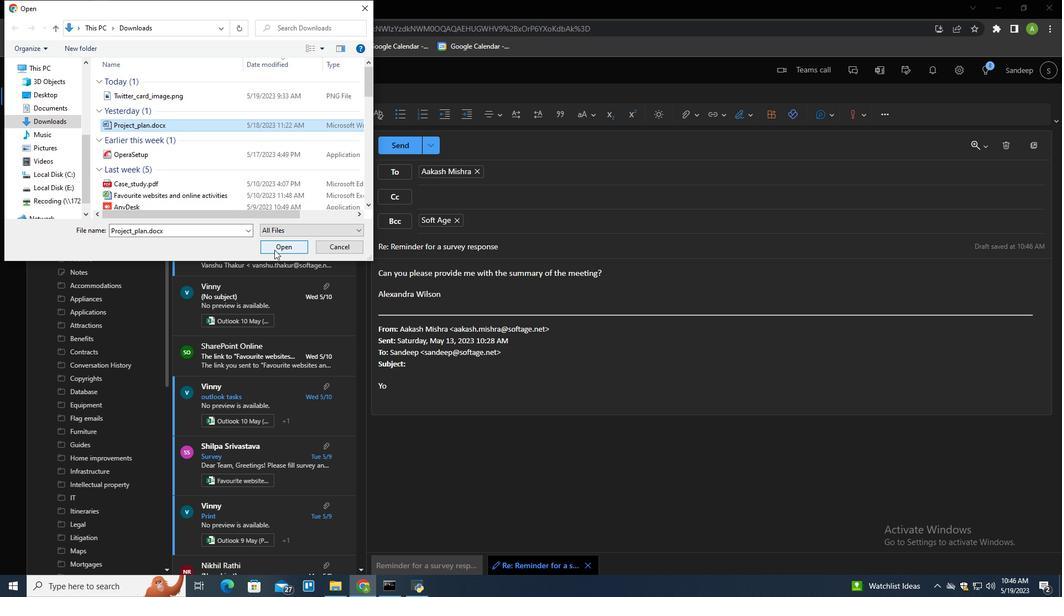 
Action: Mouse moved to (449, 278)
Screenshot: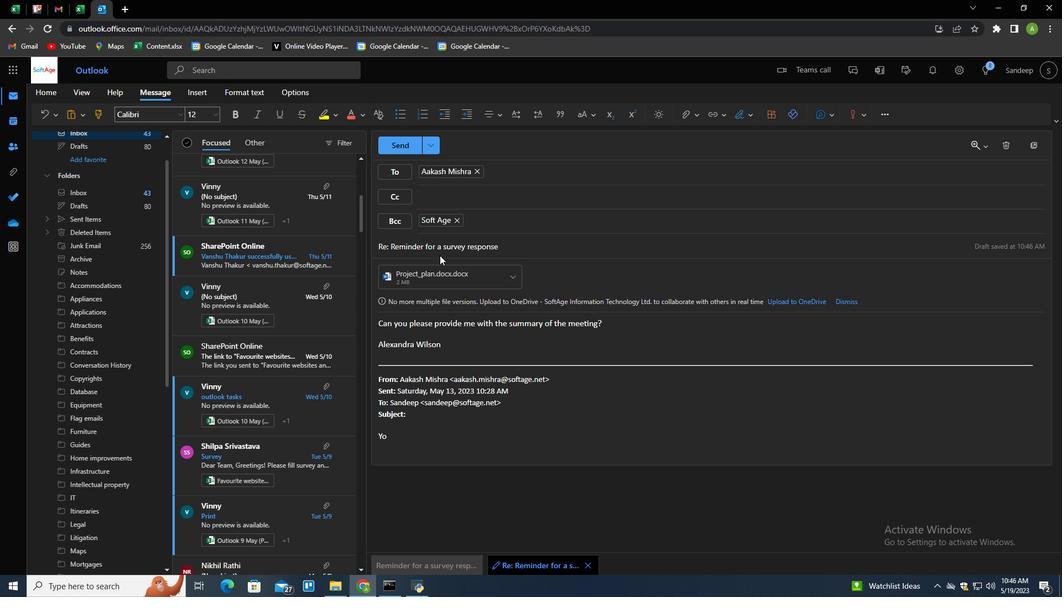 
Action: Key pressed <Key.enter>
Screenshot: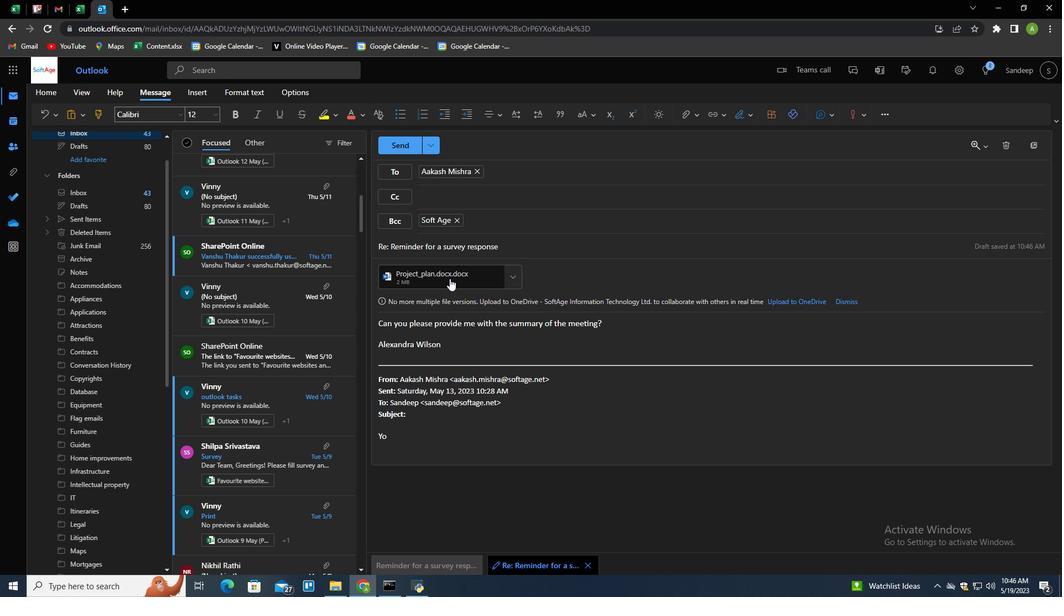 
Action: Mouse moved to (407, 146)
Screenshot: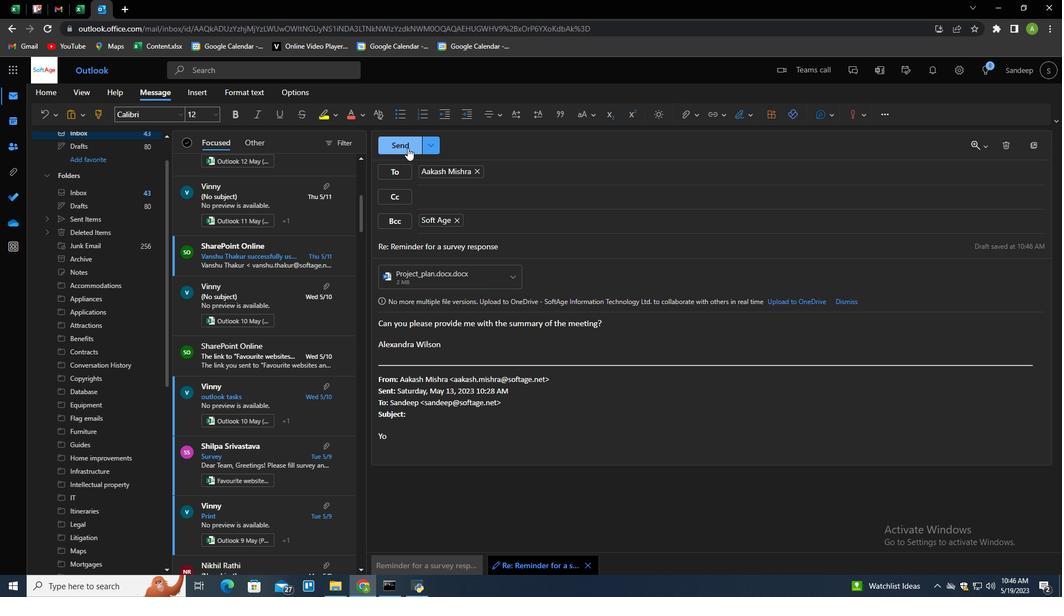 
Action: Mouse pressed left at (407, 146)
Screenshot: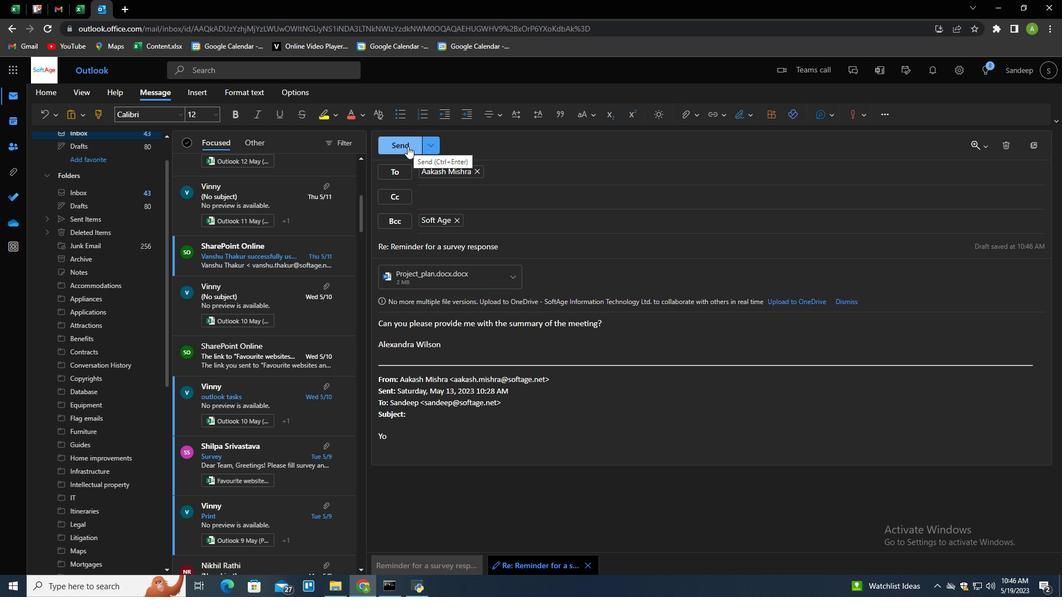 
Action: Mouse moved to (596, 279)
Screenshot: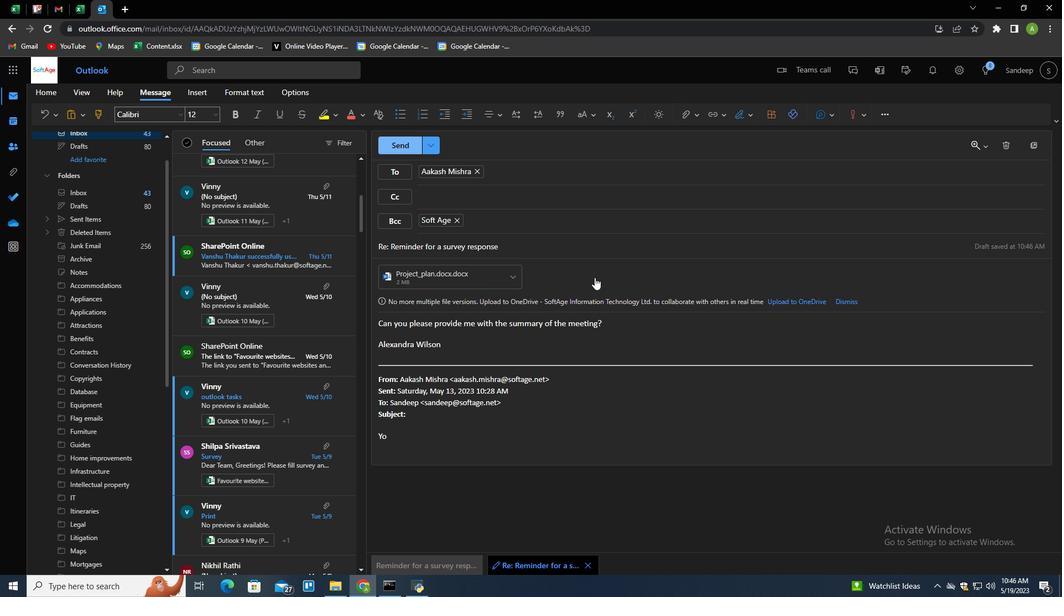 
